 Task: Find connections with filter location Chelmsford with filter topic #entrepreneursmindsetwith filter profile language German with filter current company Springer Nature Technology and Publishing Solutions with filter school Veer Surendra Sai University Of Technology ( Formerly UCE ), Burla with filter industry IT System Training and Support with filter service category Copywriting with filter keywords title Animal Shelter Worker
Action: Mouse moved to (550, 69)
Screenshot: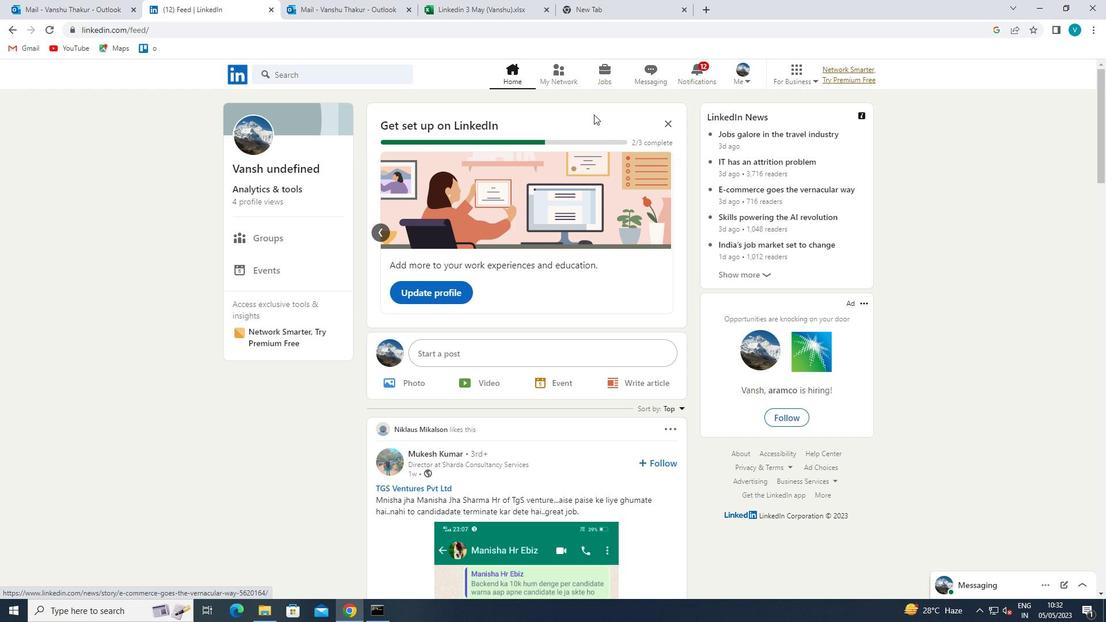 
Action: Mouse pressed left at (550, 69)
Screenshot: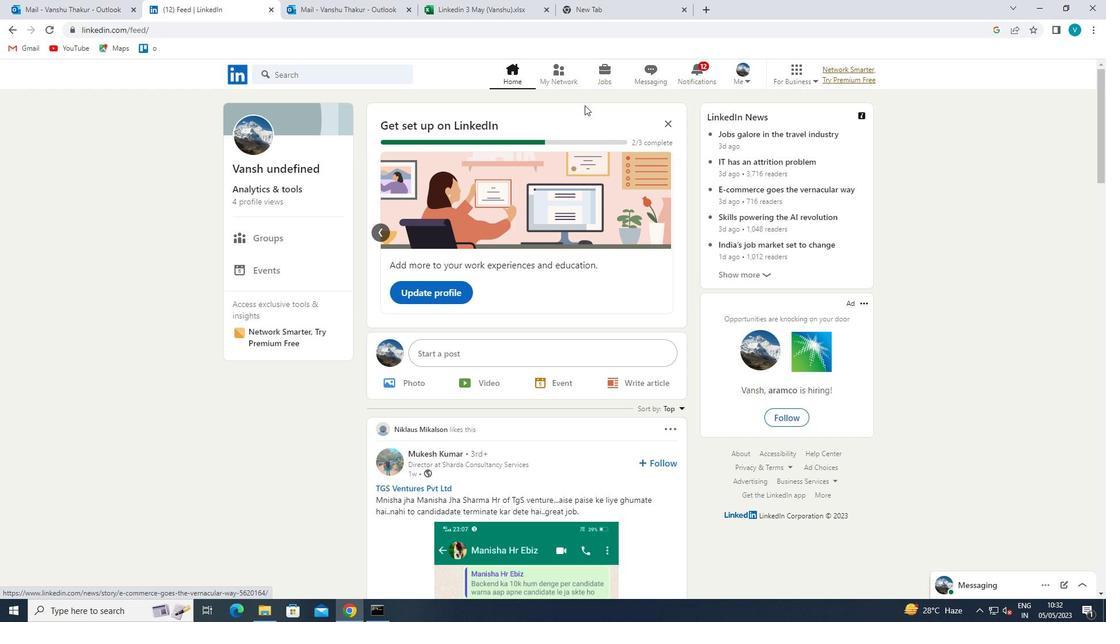 
Action: Mouse moved to (352, 134)
Screenshot: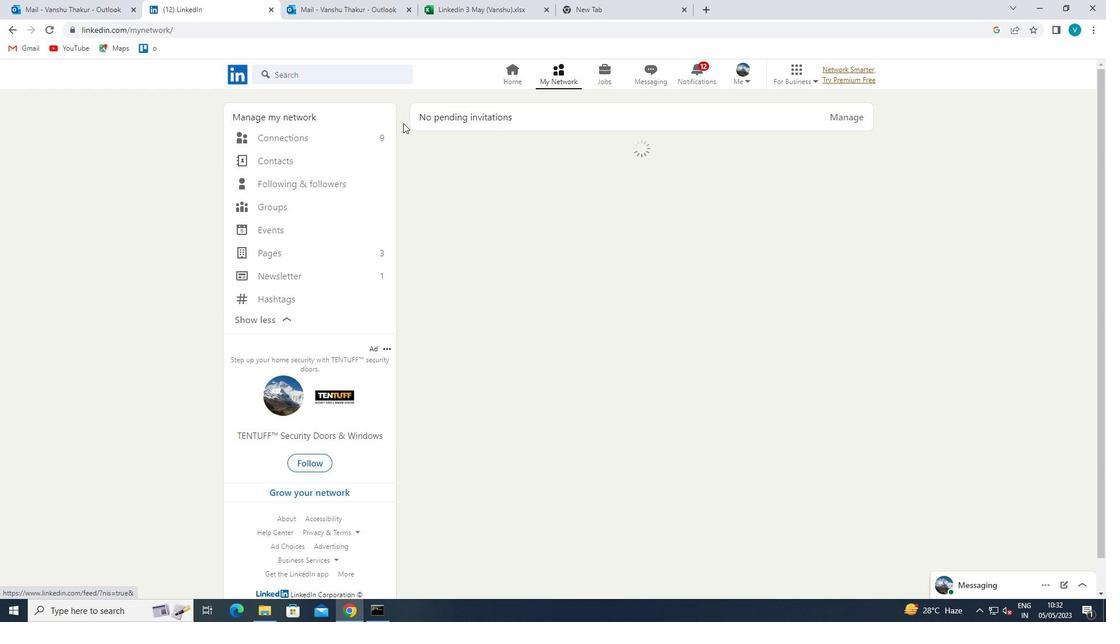 
Action: Mouse pressed left at (352, 134)
Screenshot: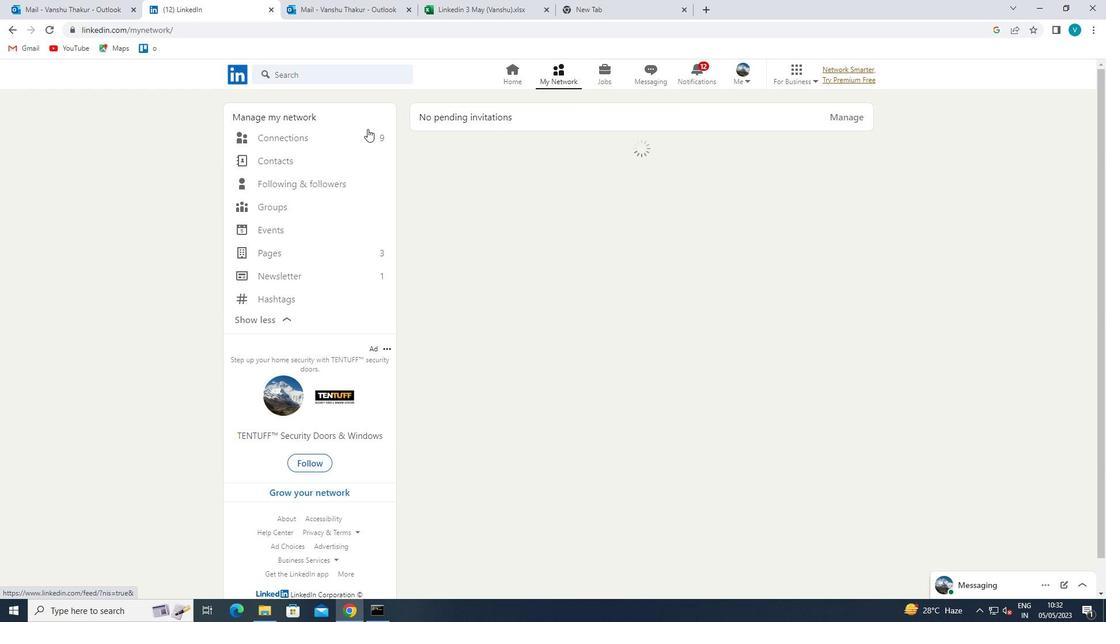 
Action: Mouse moved to (612, 140)
Screenshot: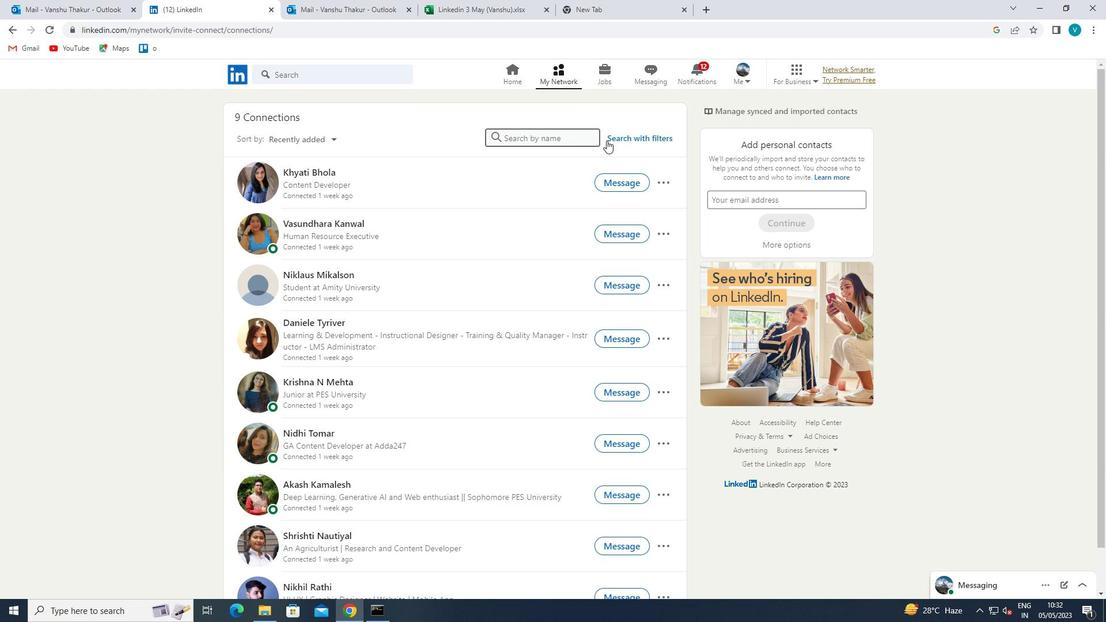 
Action: Mouse pressed left at (612, 140)
Screenshot: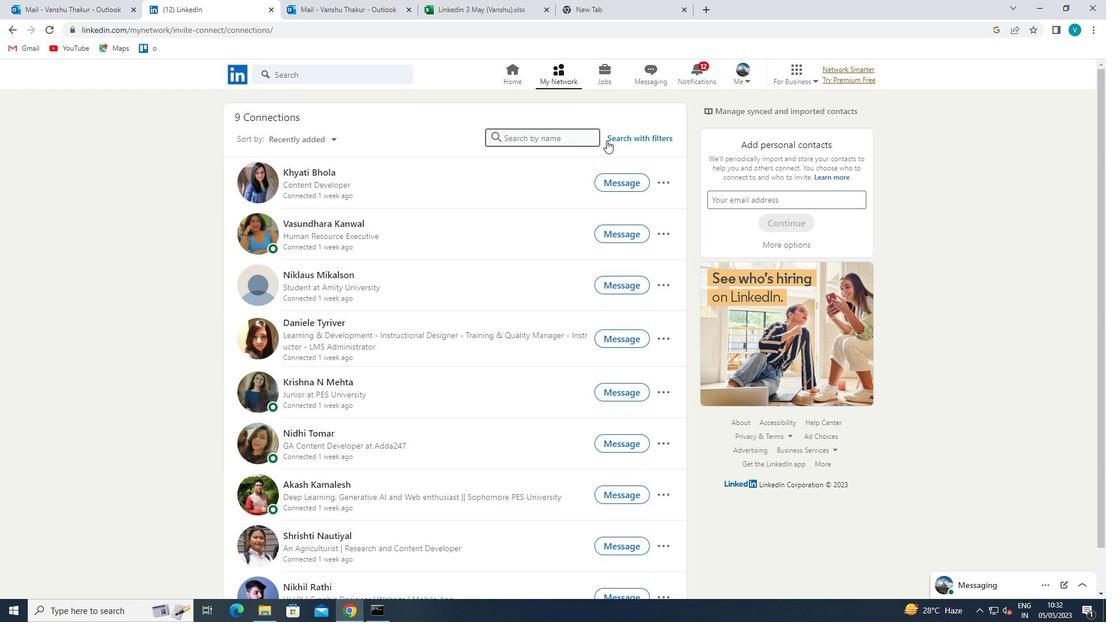 
Action: Mouse moved to (555, 110)
Screenshot: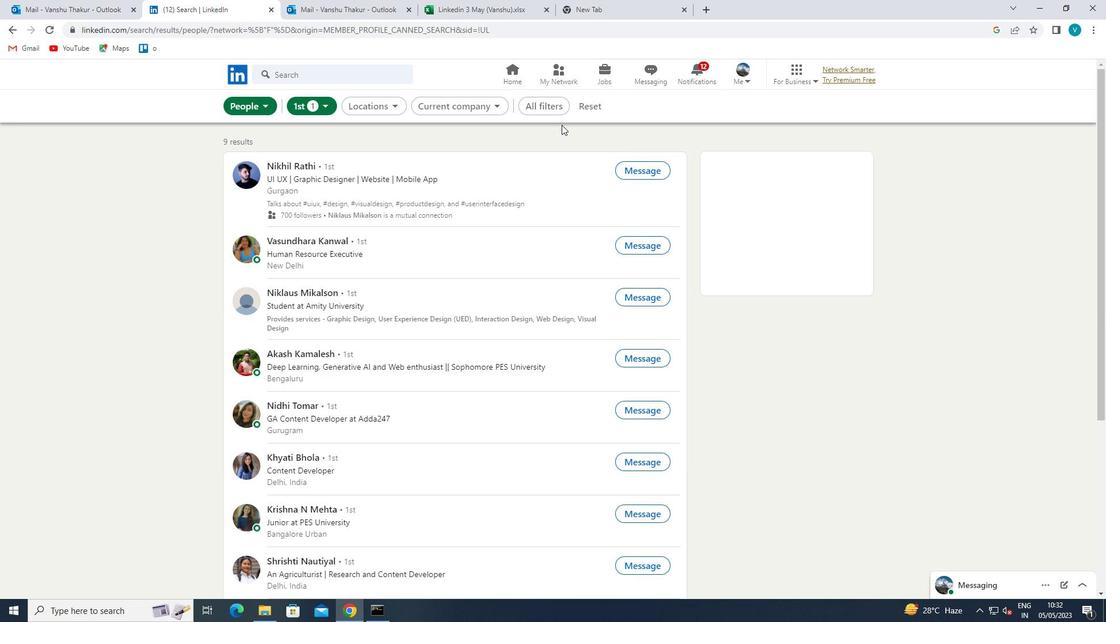 
Action: Mouse pressed left at (555, 110)
Screenshot: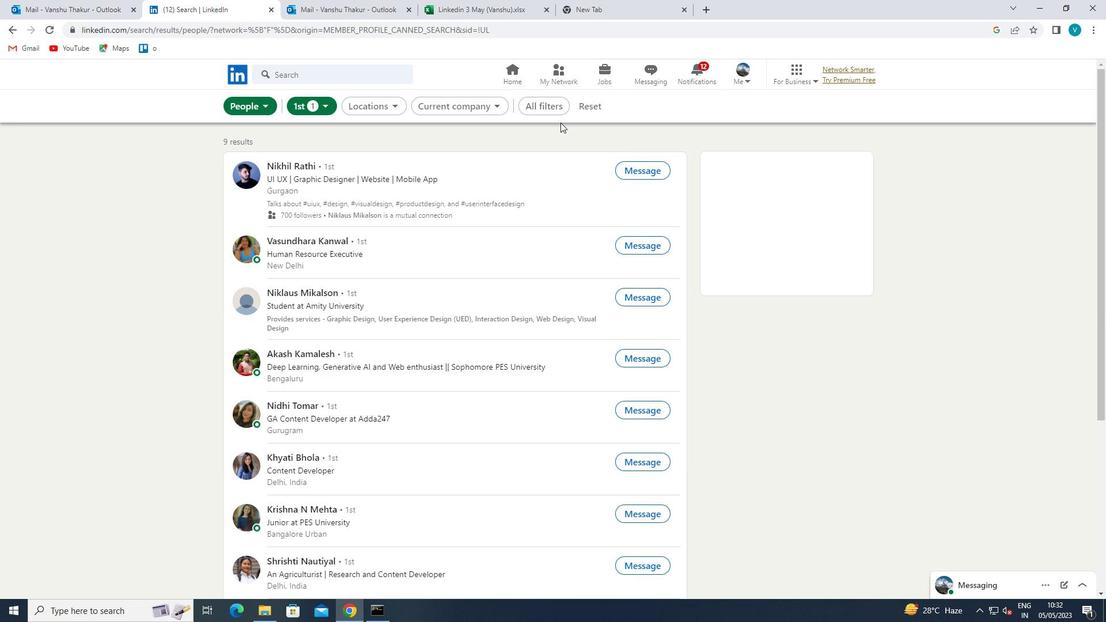 
Action: Mouse moved to (893, 233)
Screenshot: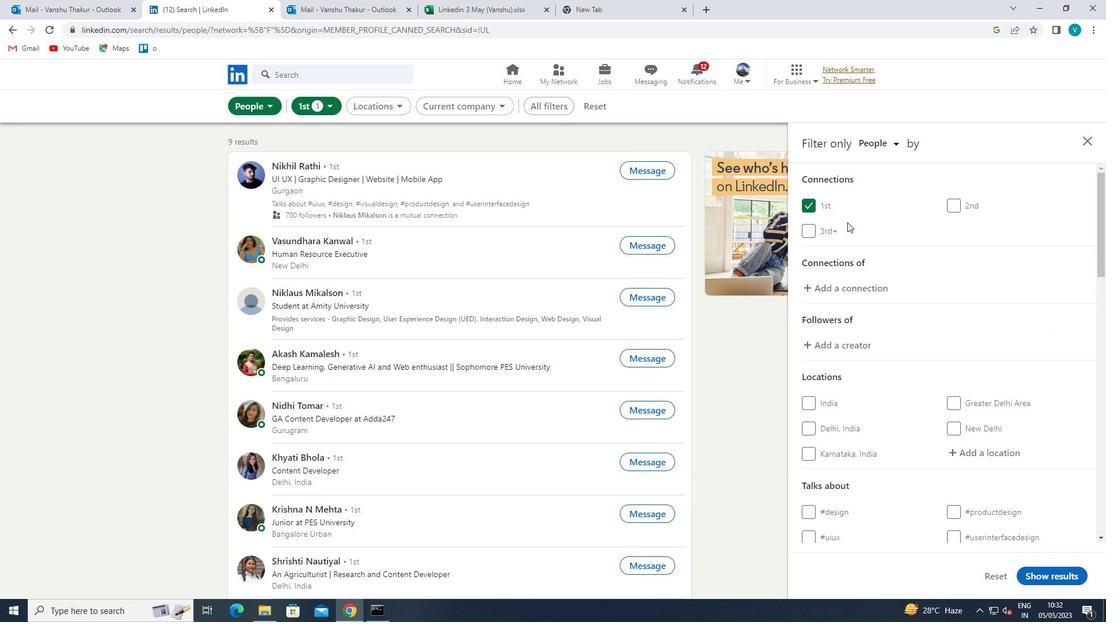 
Action: Mouse scrolled (893, 232) with delta (0, 0)
Screenshot: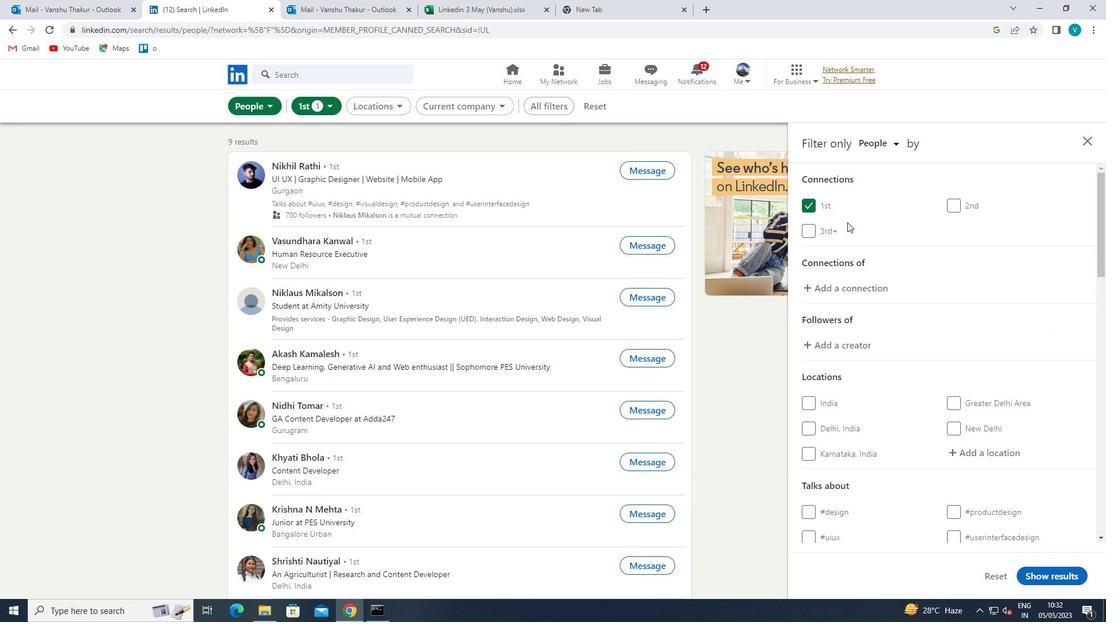 
Action: Mouse moved to (991, 393)
Screenshot: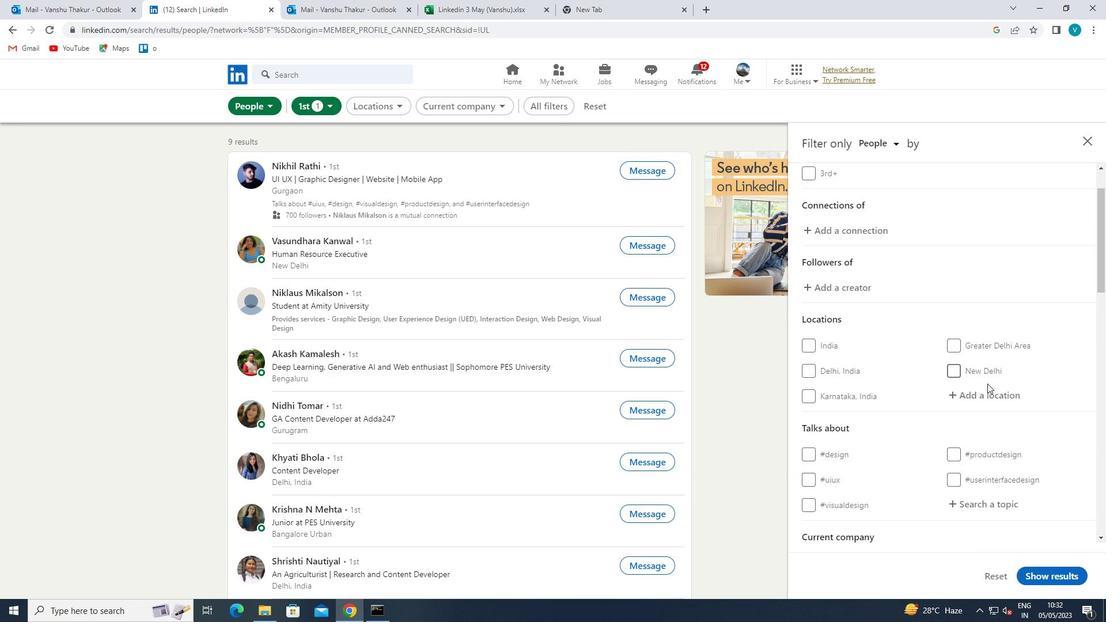
Action: Mouse pressed left at (991, 393)
Screenshot: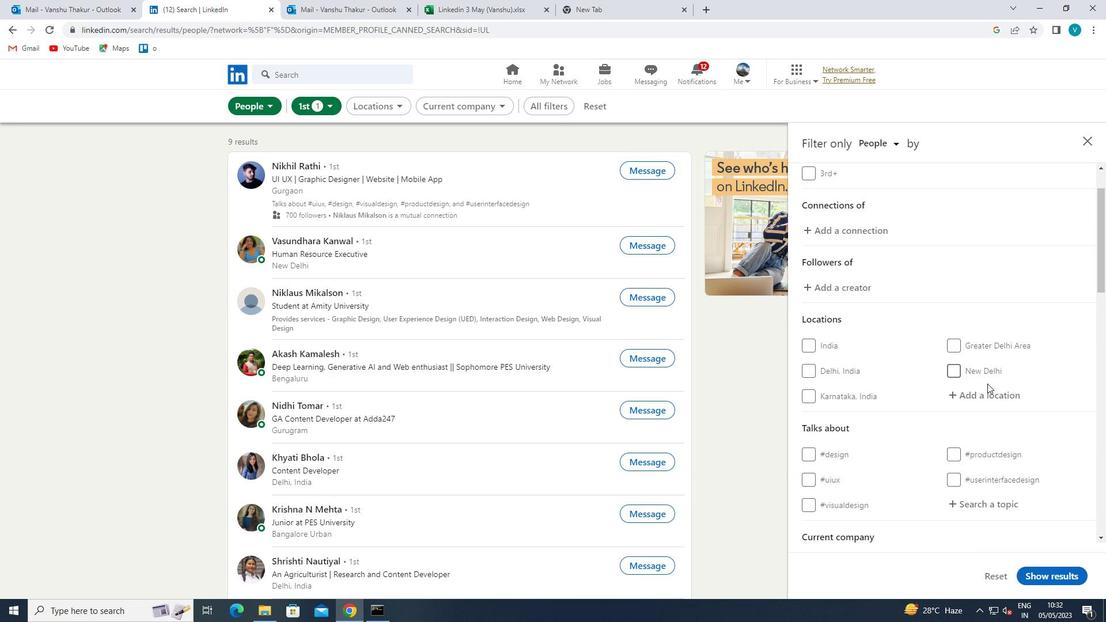 
Action: Mouse moved to (979, 388)
Screenshot: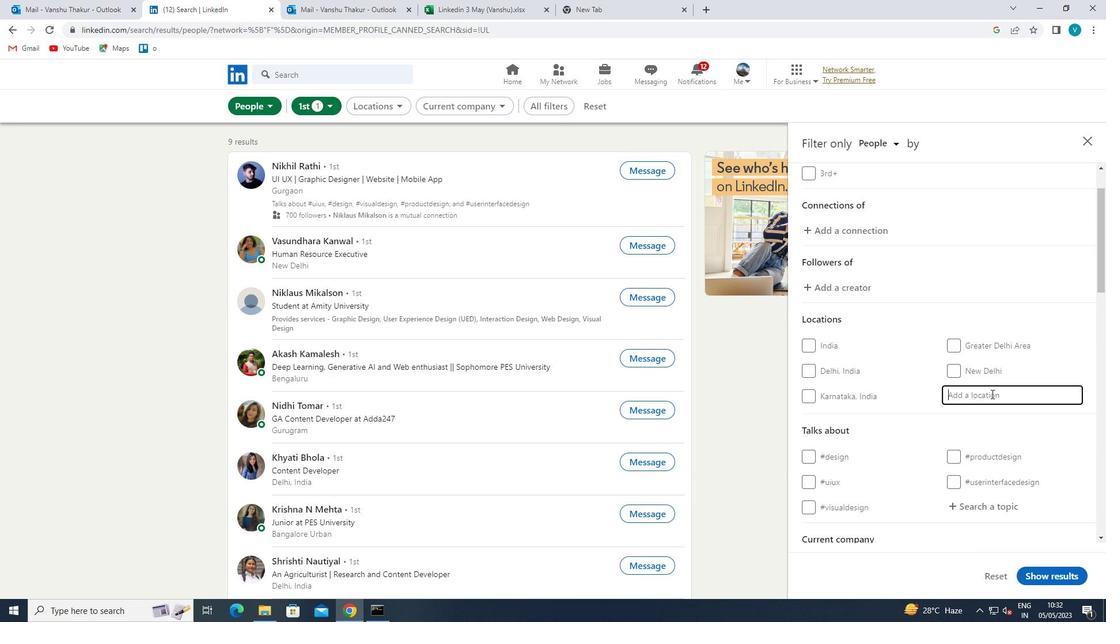 
Action: Key pressed <Key.shift>CHELMSFORD
Screenshot: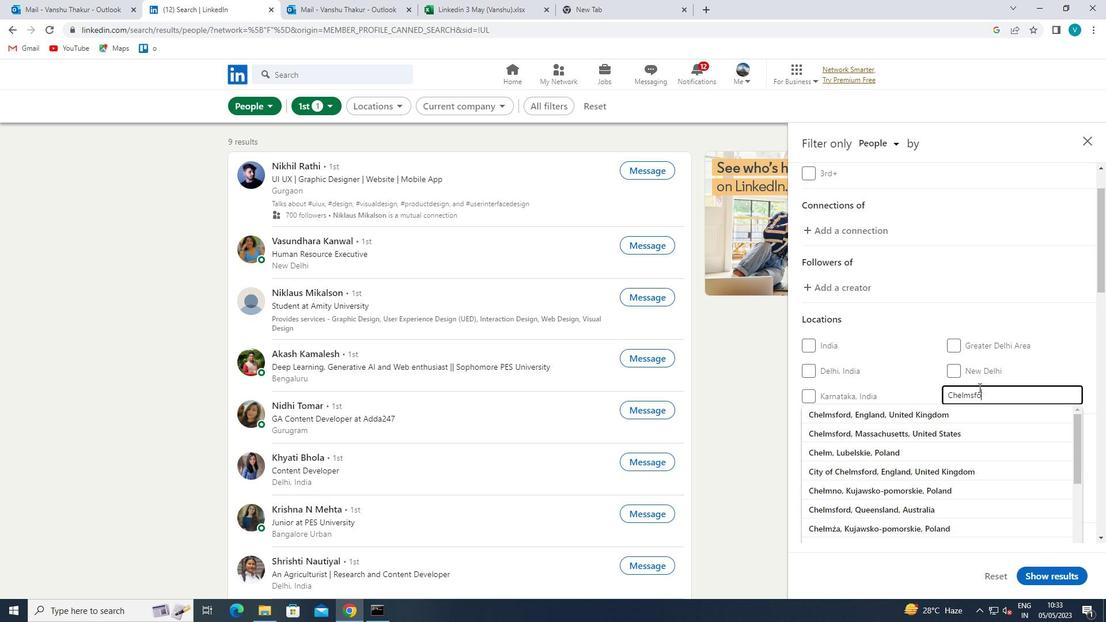 
Action: Mouse moved to (948, 413)
Screenshot: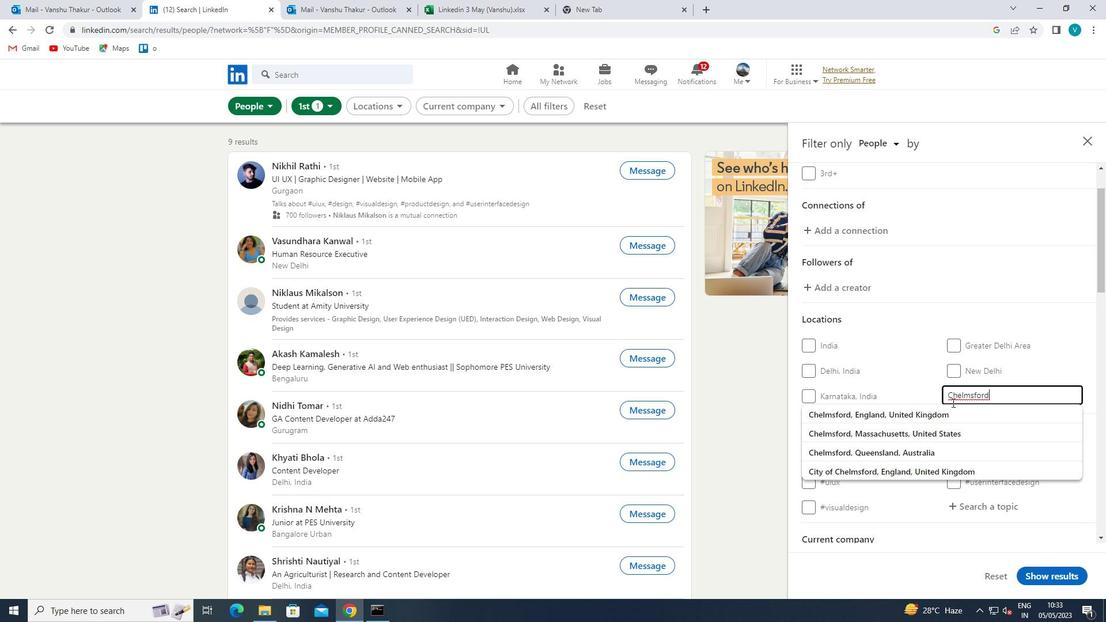 
Action: Mouse pressed left at (948, 413)
Screenshot: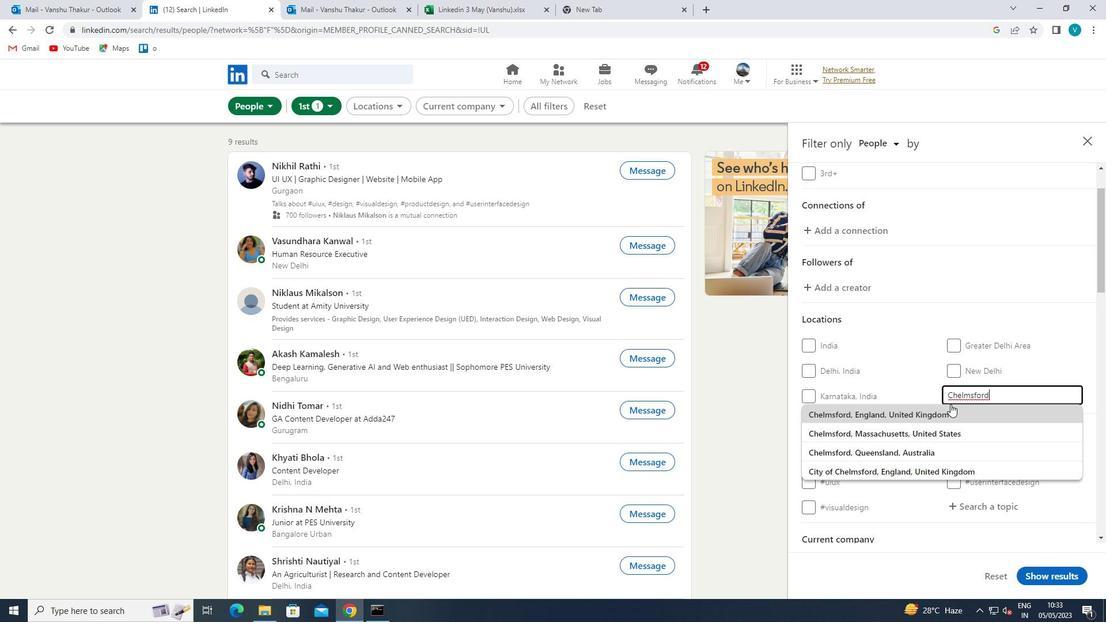 
Action: Mouse moved to (943, 403)
Screenshot: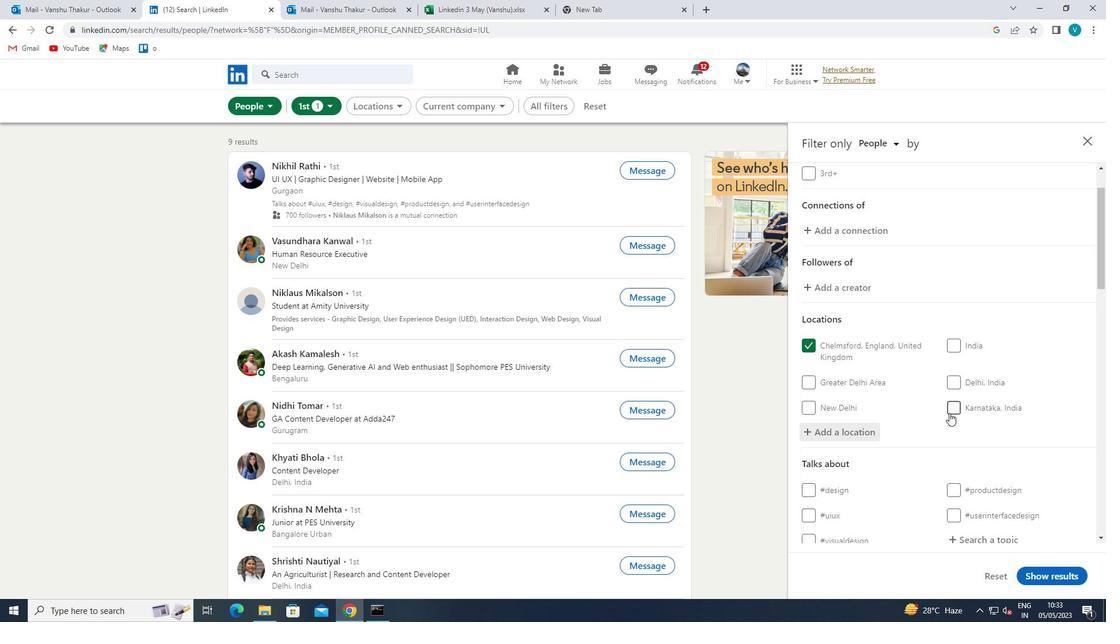 
Action: Mouse scrolled (943, 402) with delta (0, 0)
Screenshot: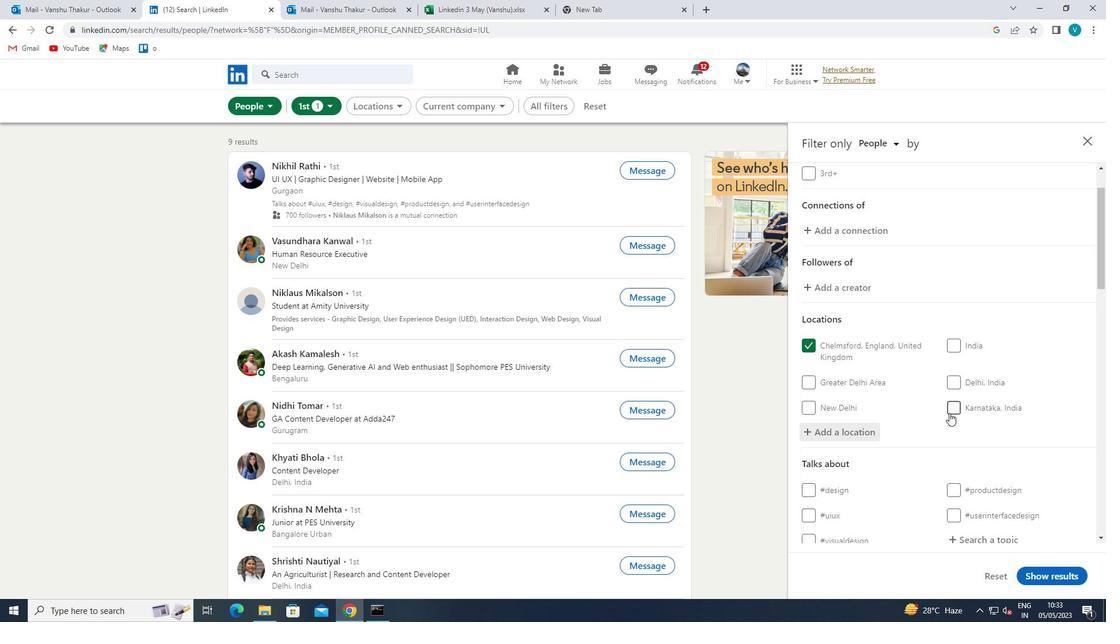 
Action: Mouse moved to (942, 400)
Screenshot: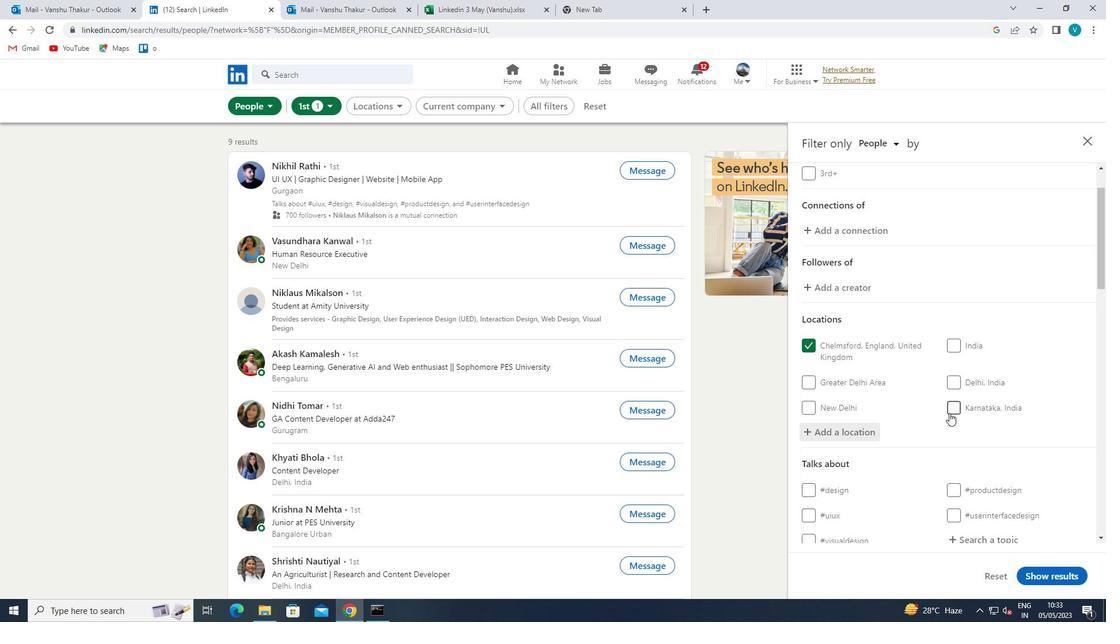 
Action: Mouse scrolled (942, 399) with delta (0, 0)
Screenshot: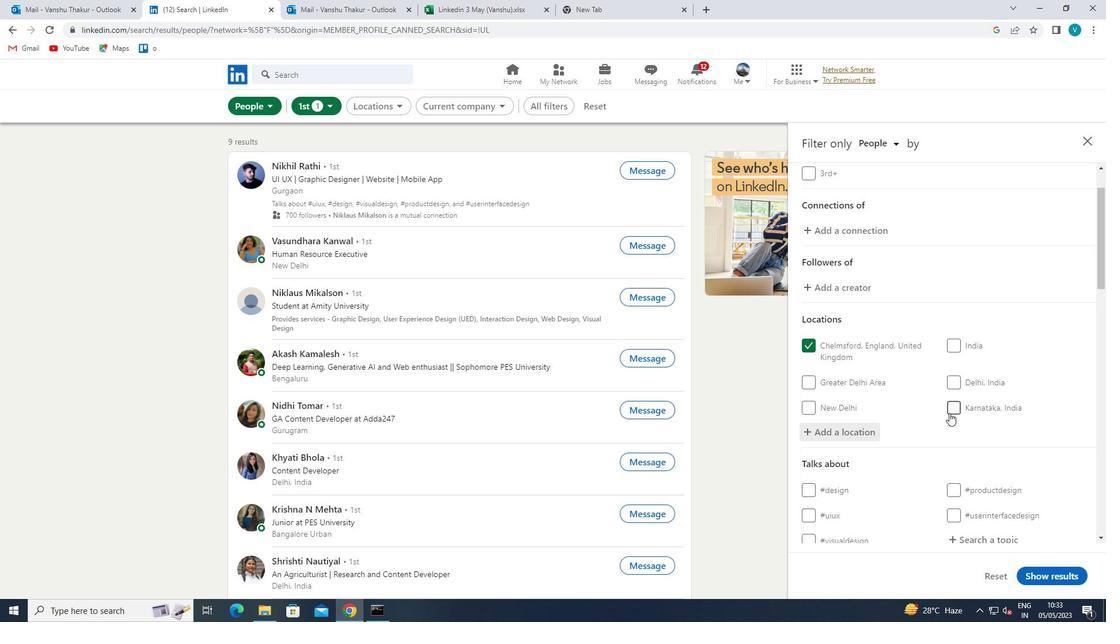 
Action: Mouse scrolled (942, 399) with delta (0, 0)
Screenshot: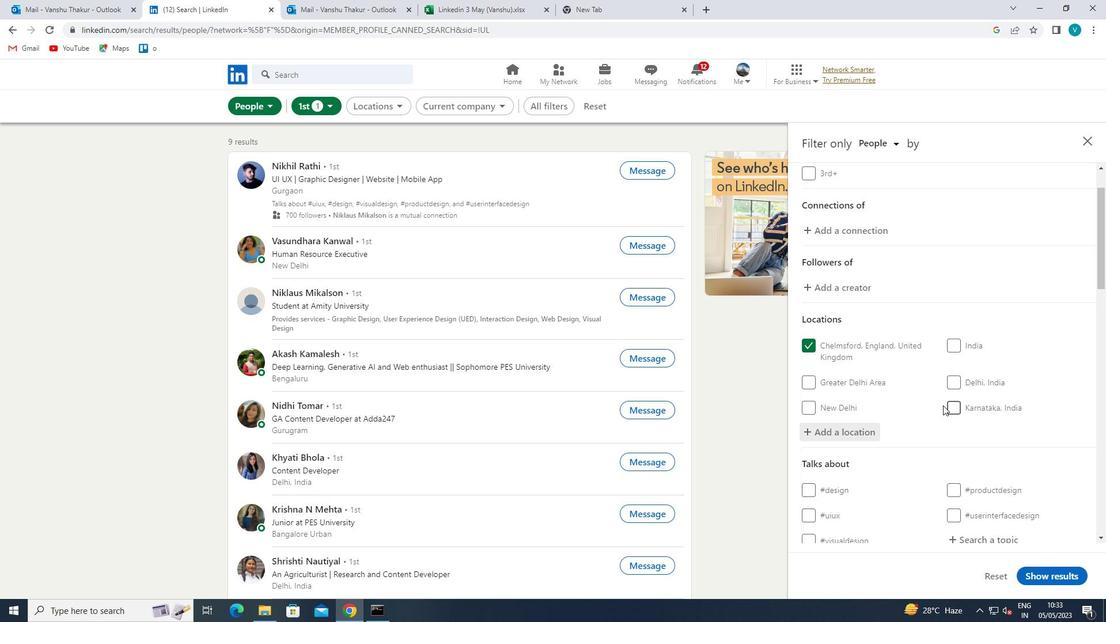 
Action: Mouse moved to (980, 374)
Screenshot: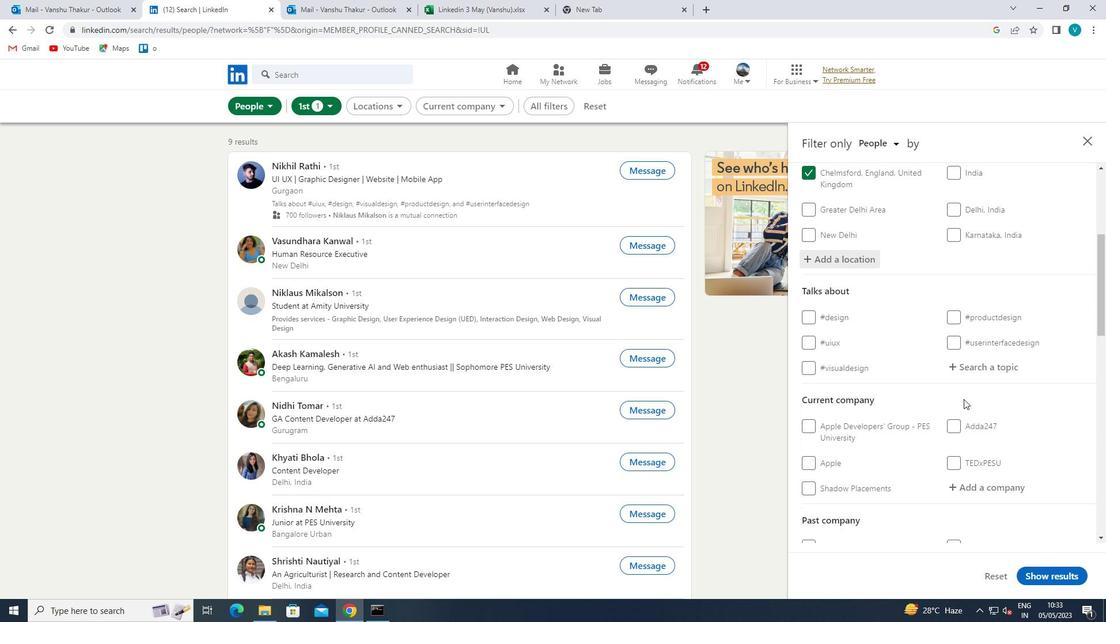 
Action: Mouse pressed left at (980, 374)
Screenshot: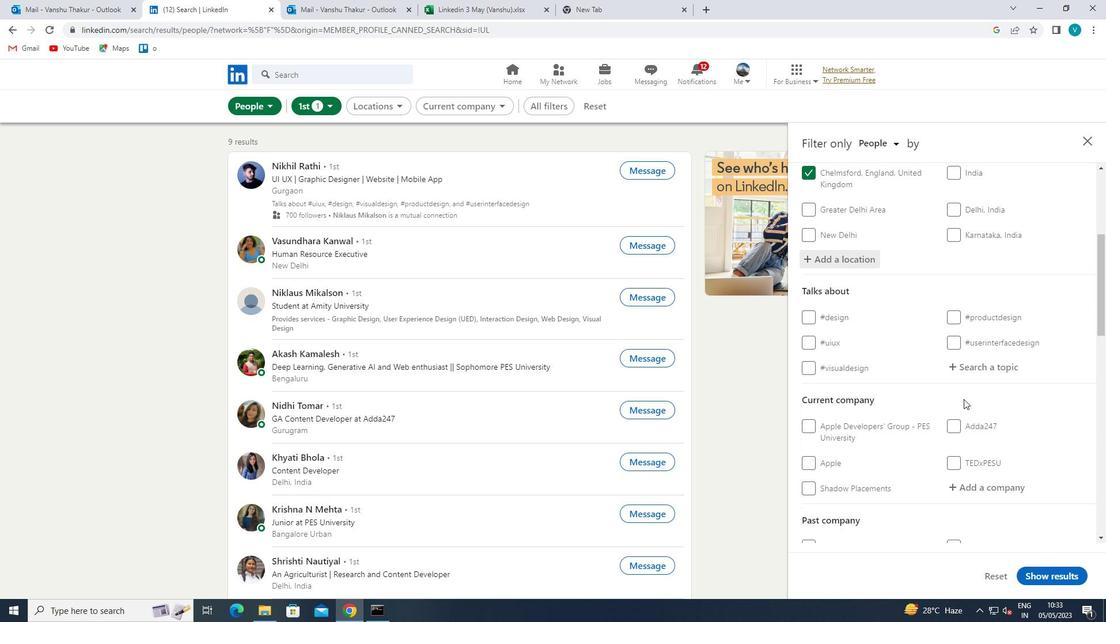 
Action: Mouse moved to (970, 382)
Screenshot: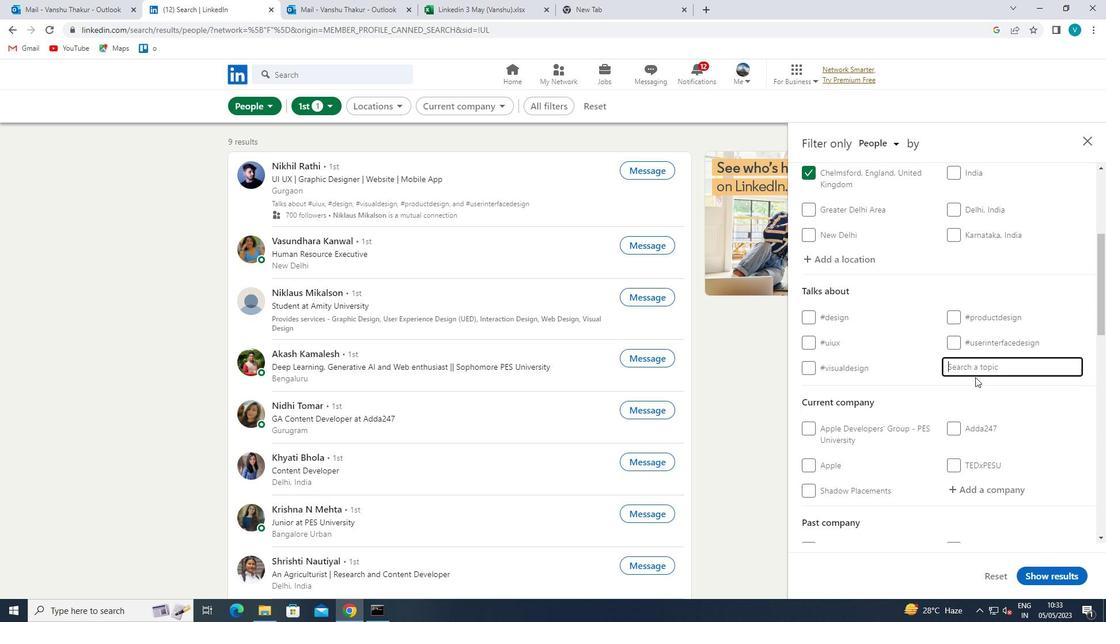 
Action: Key pressed ENTREPRE<Key.backspace>ENEUR
Screenshot: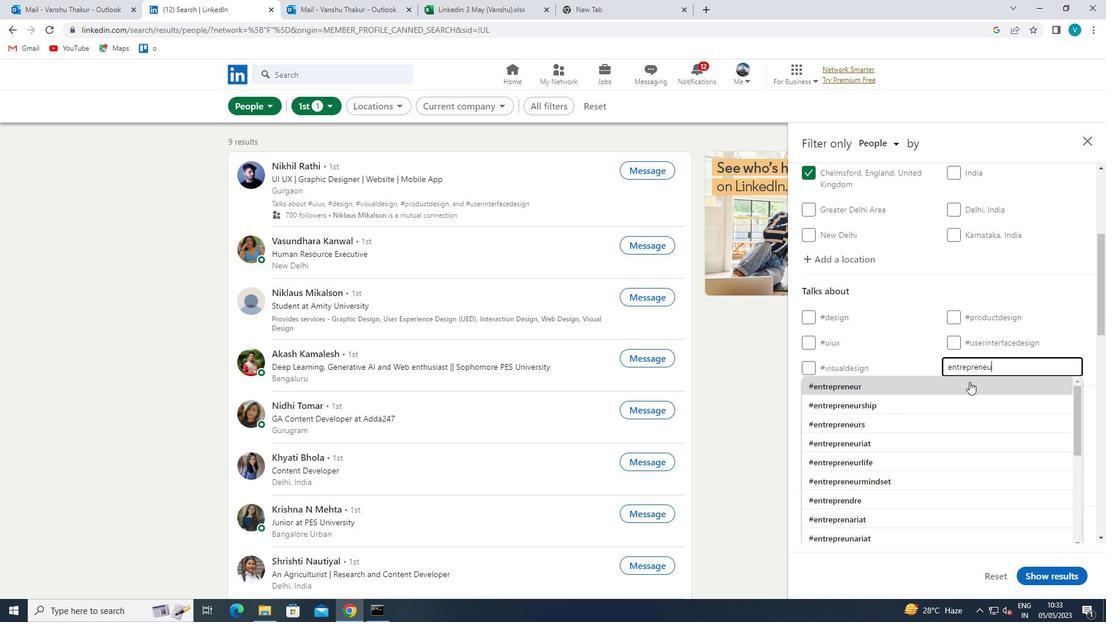 
Action: Mouse moved to (912, 539)
Screenshot: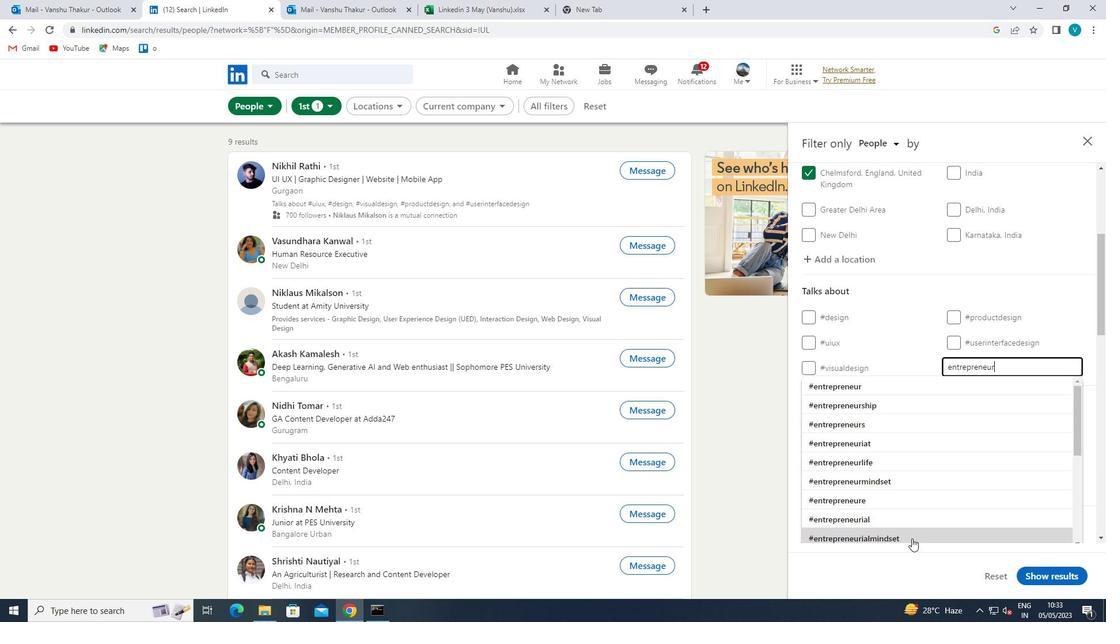 
Action: Mouse pressed left at (912, 539)
Screenshot: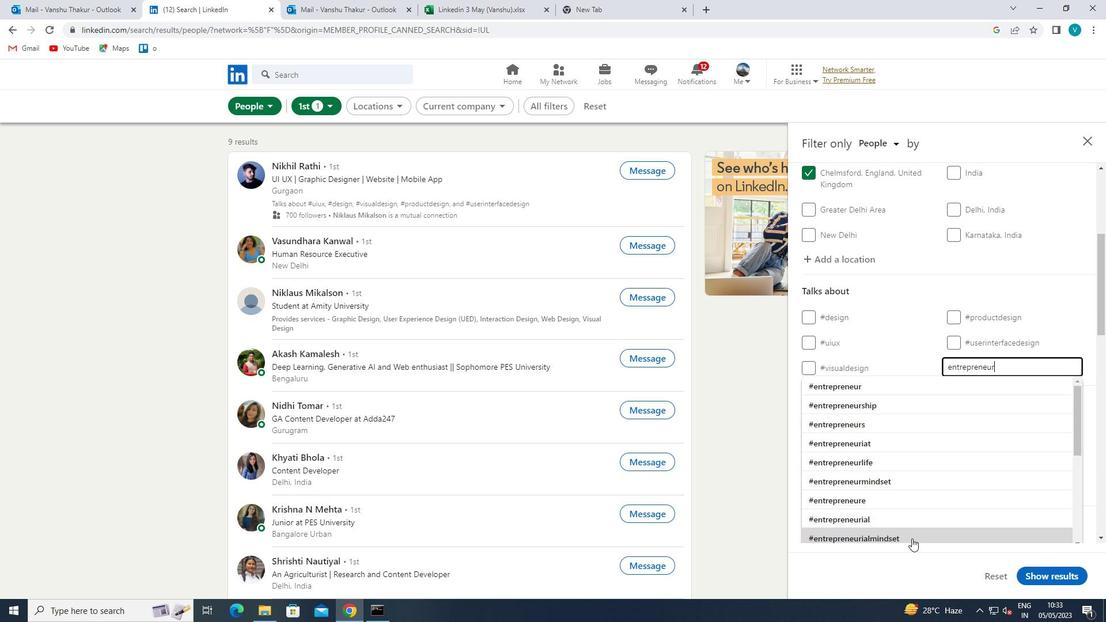 
Action: Mouse moved to (952, 483)
Screenshot: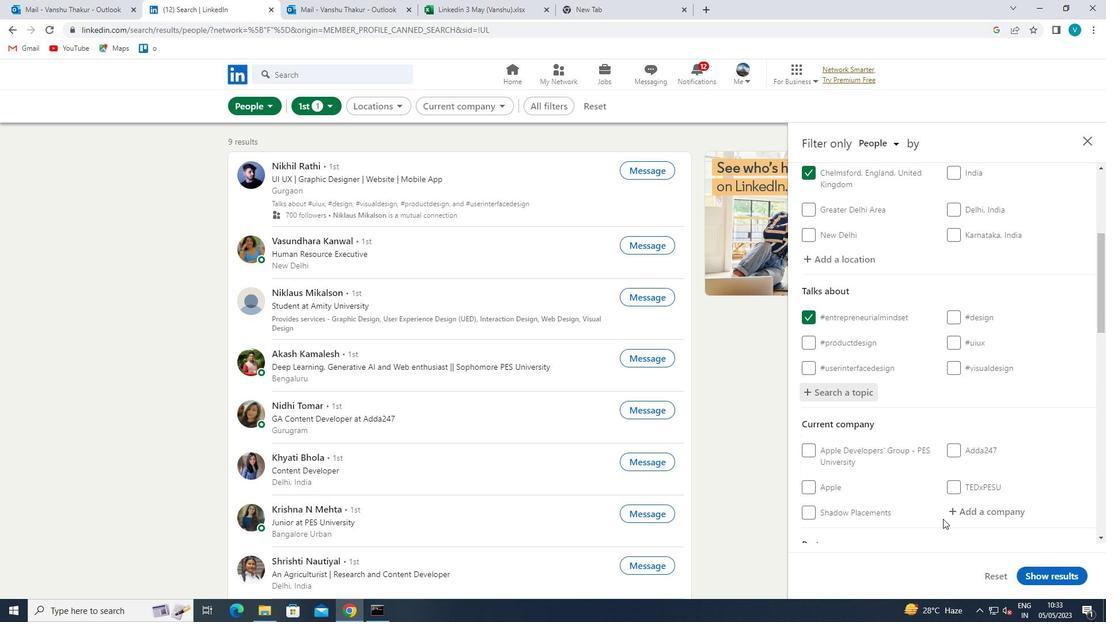 
Action: Mouse scrolled (952, 482) with delta (0, 0)
Screenshot: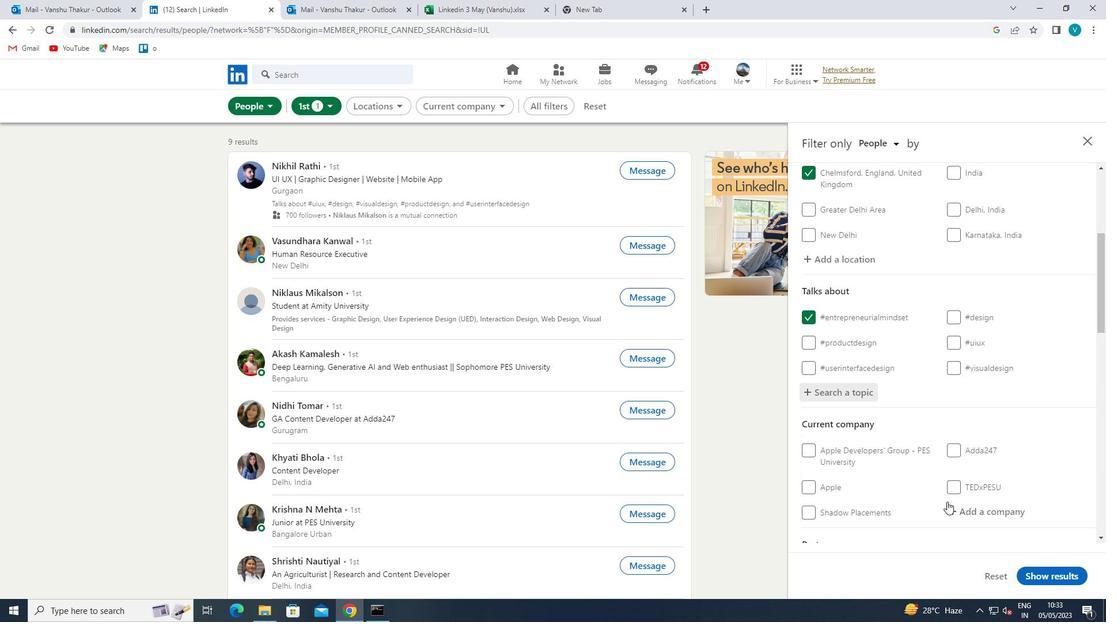 
Action: Mouse moved to (952, 480)
Screenshot: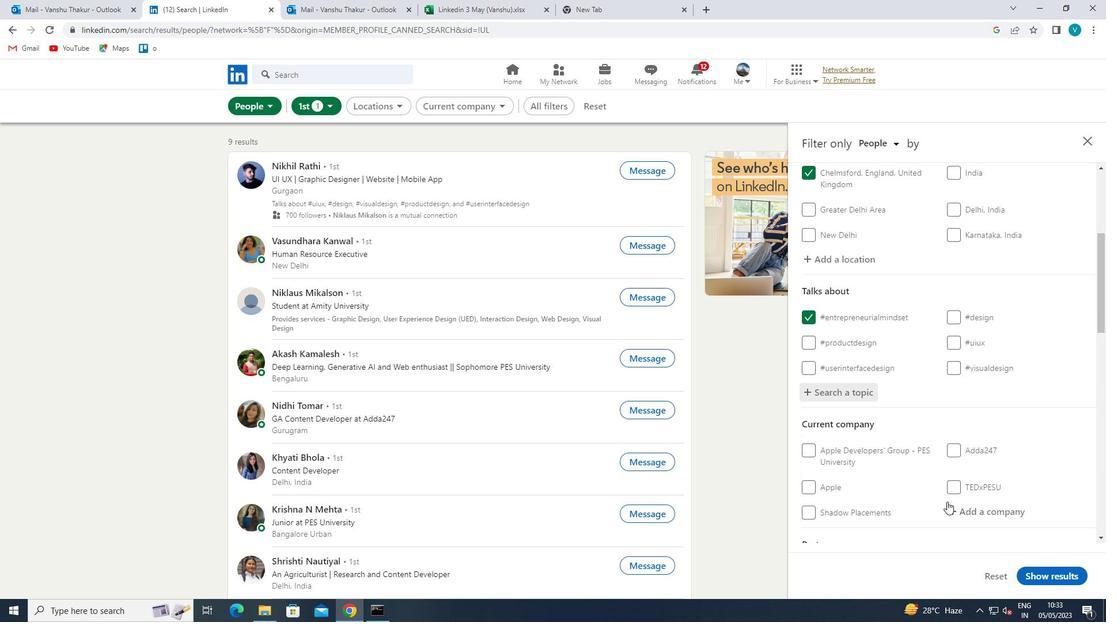 
Action: Mouse scrolled (952, 480) with delta (0, 0)
Screenshot: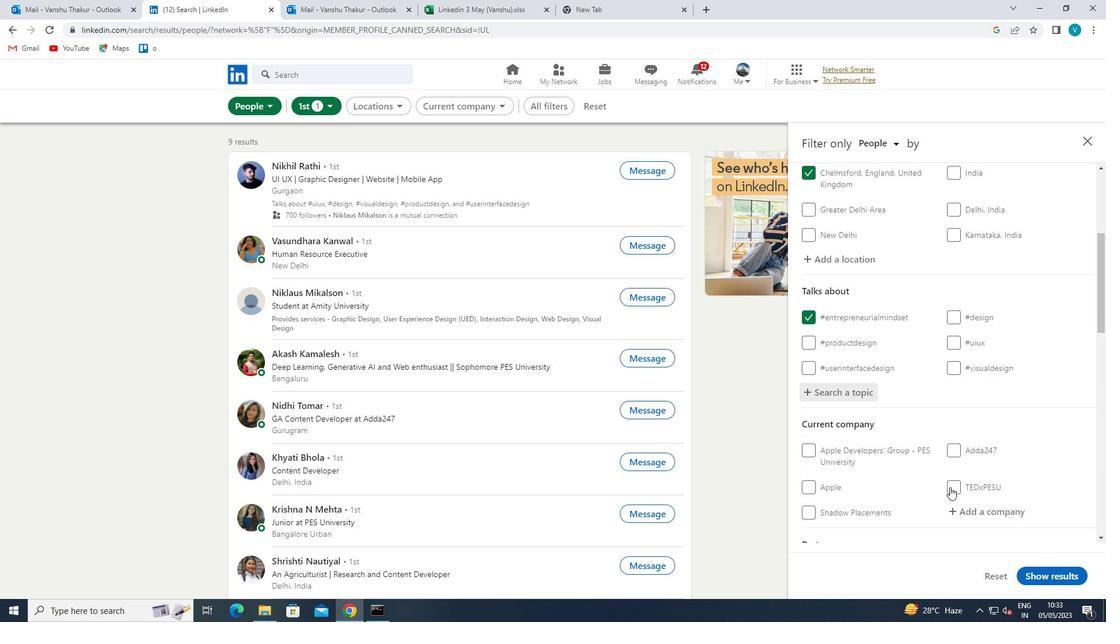 
Action: Mouse scrolled (952, 480) with delta (0, 0)
Screenshot: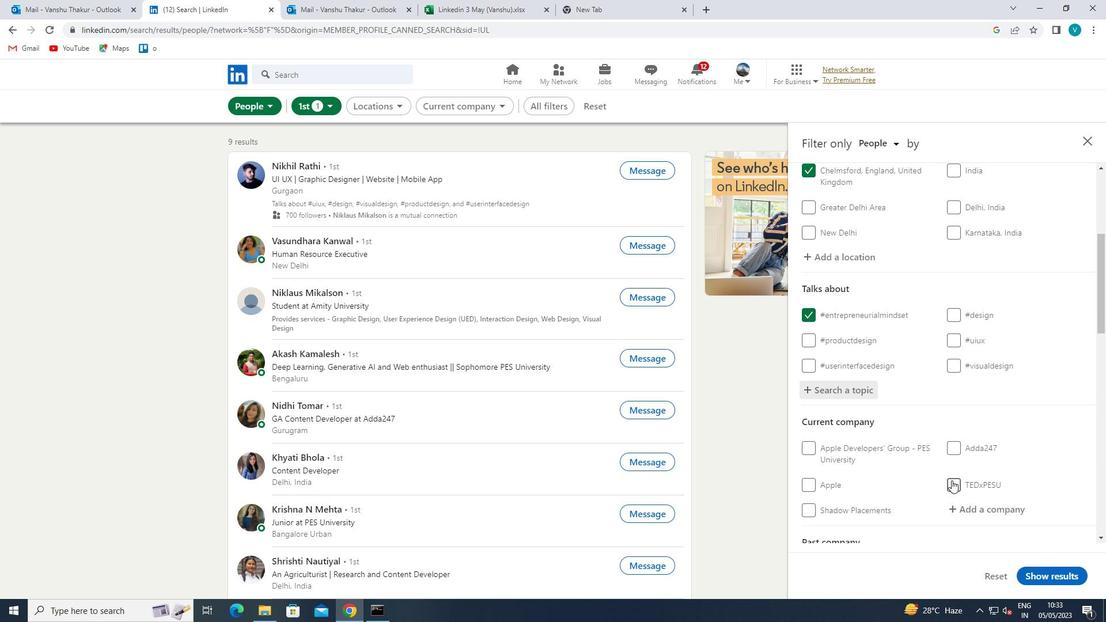 
Action: Mouse moved to (992, 343)
Screenshot: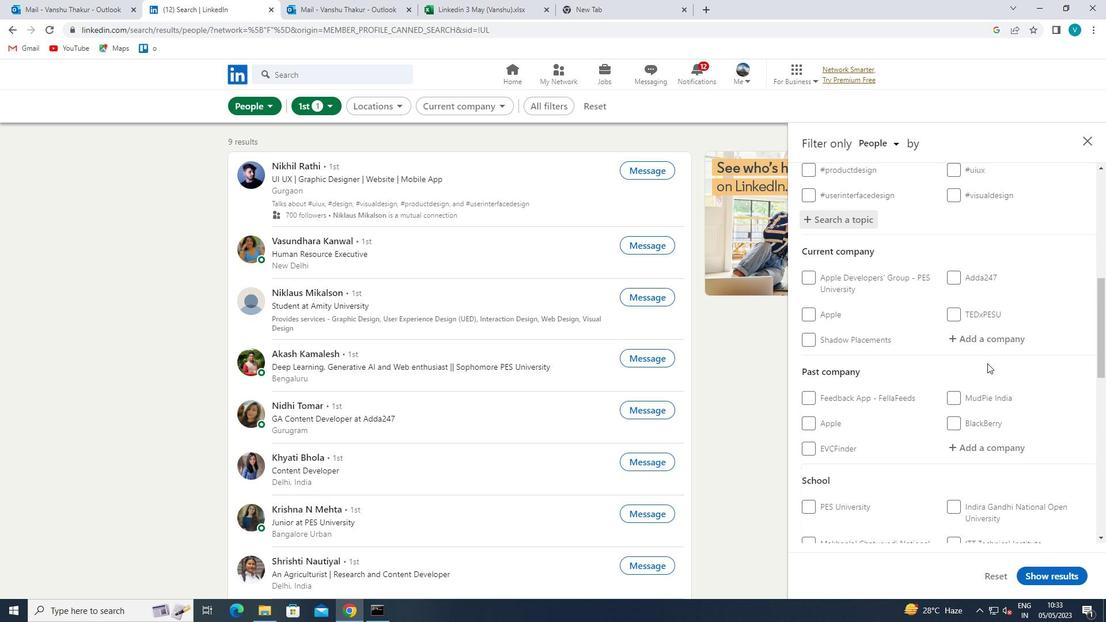 
Action: Mouse pressed left at (992, 343)
Screenshot: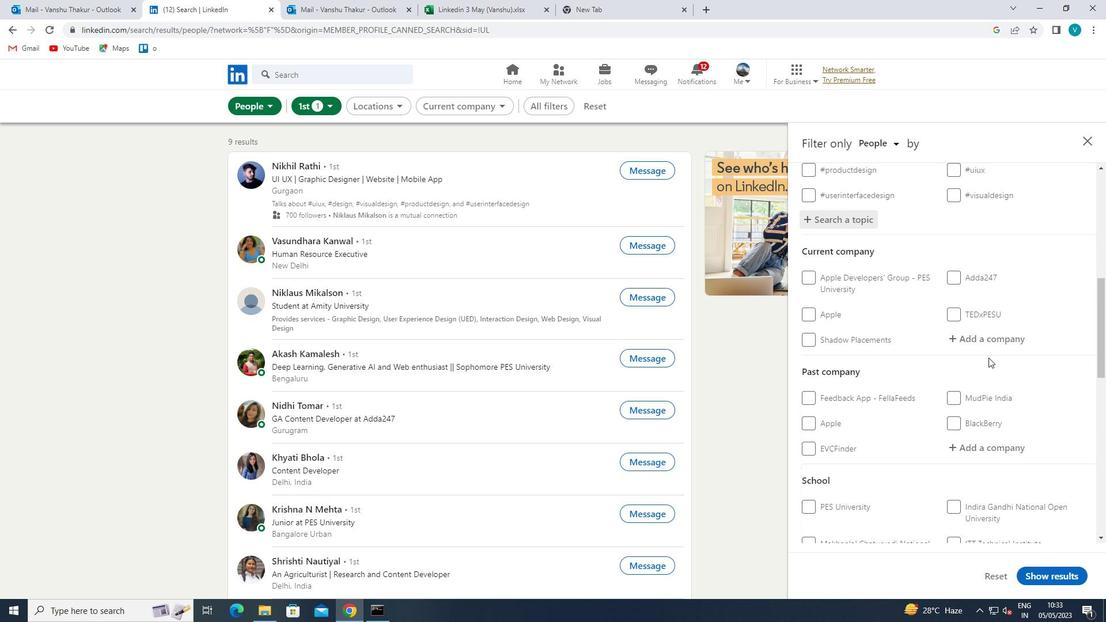 
Action: Key pressed <Key.shift>SPRINGER
Screenshot: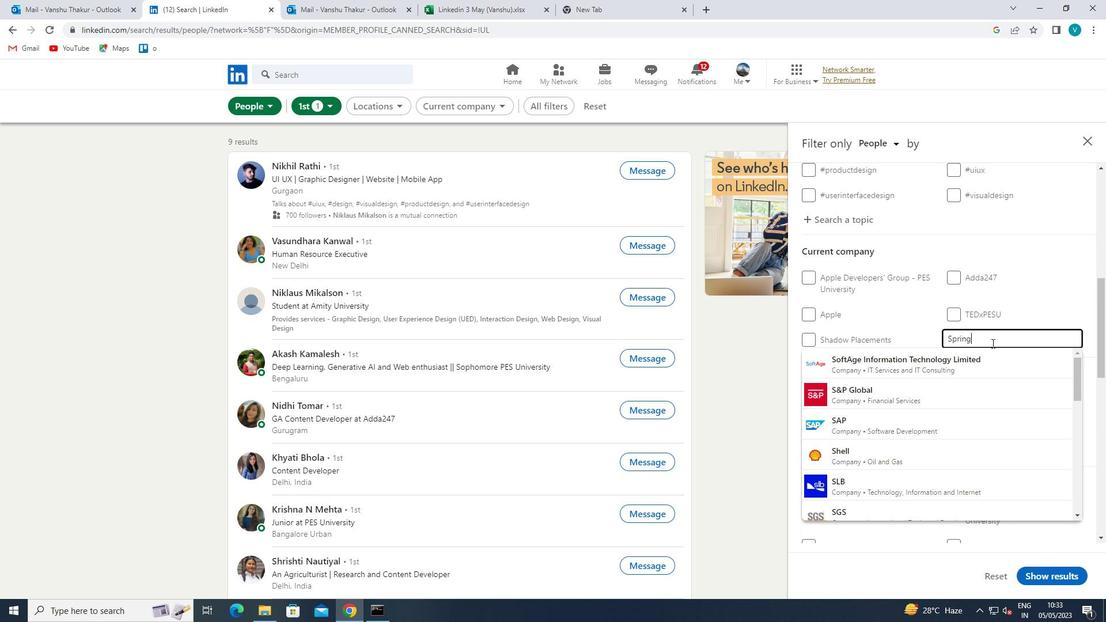 
Action: Mouse moved to (974, 386)
Screenshot: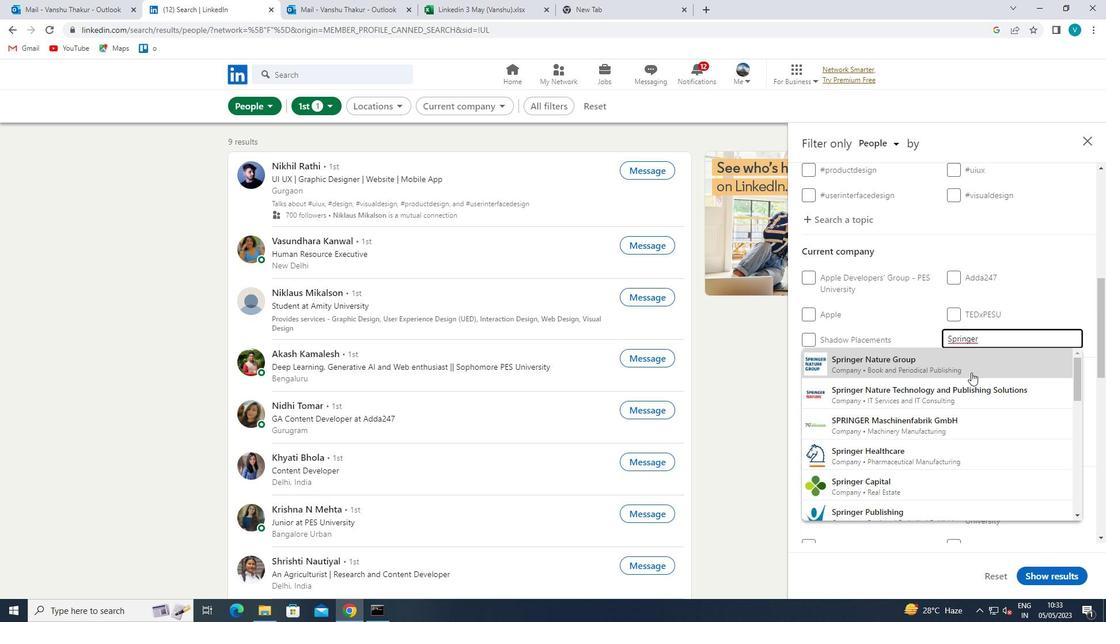 
Action: Mouse pressed left at (974, 386)
Screenshot: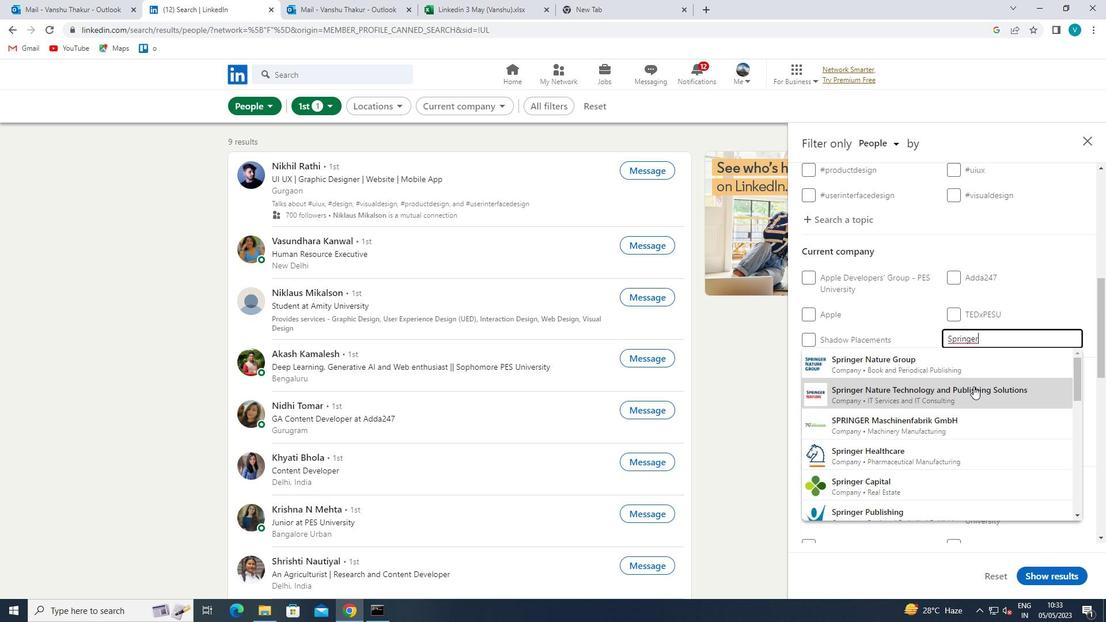 
Action: Mouse scrolled (974, 386) with delta (0, 0)
Screenshot: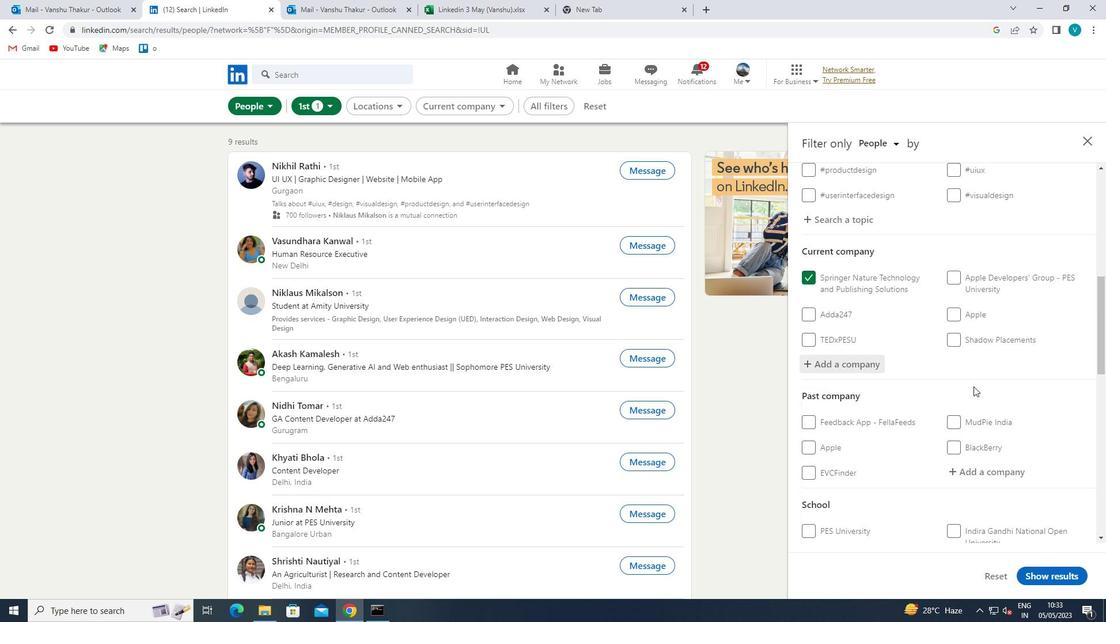 
Action: Mouse moved to (974, 386)
Screenshot: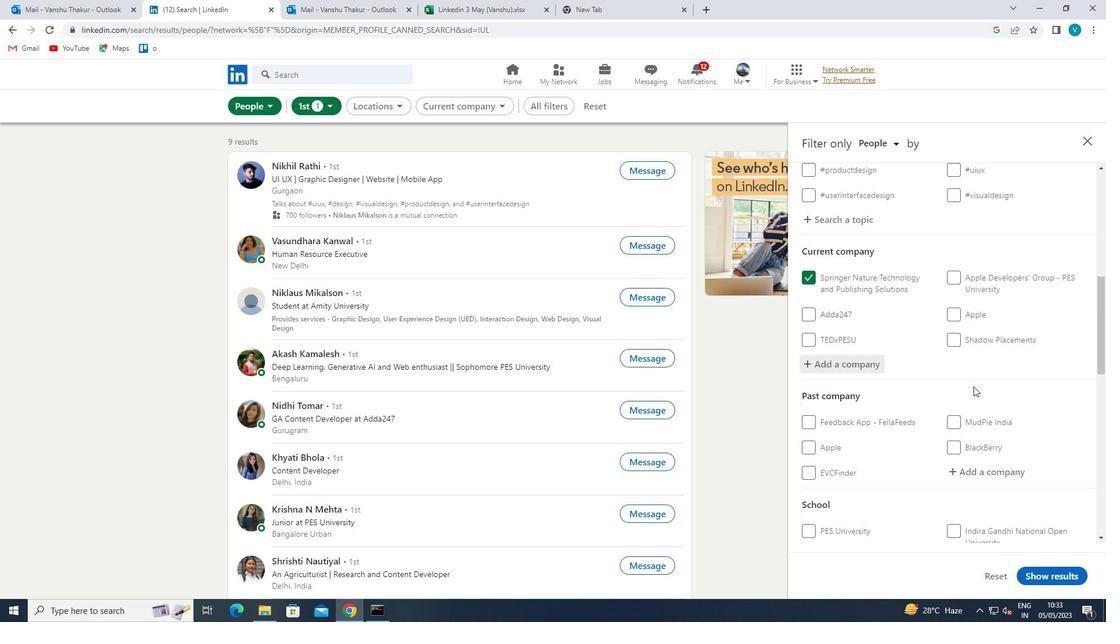 
Action: Mouse scrolled (974, 386) with delta (0, 0)
Screenshot: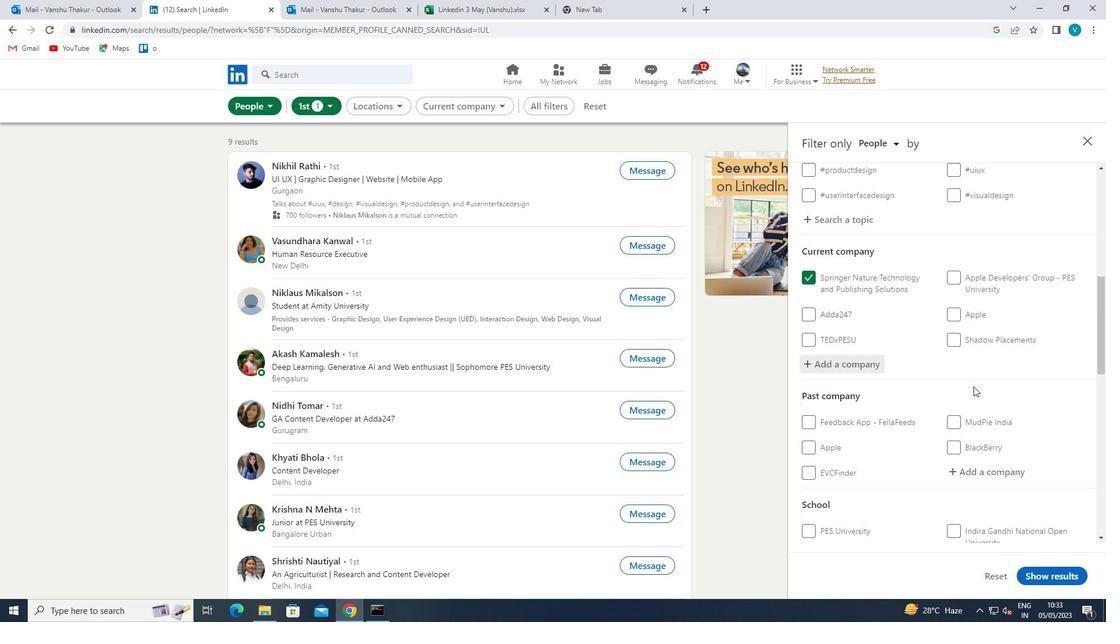 
Action: Mouse moved to (972, 389)
Screenshot: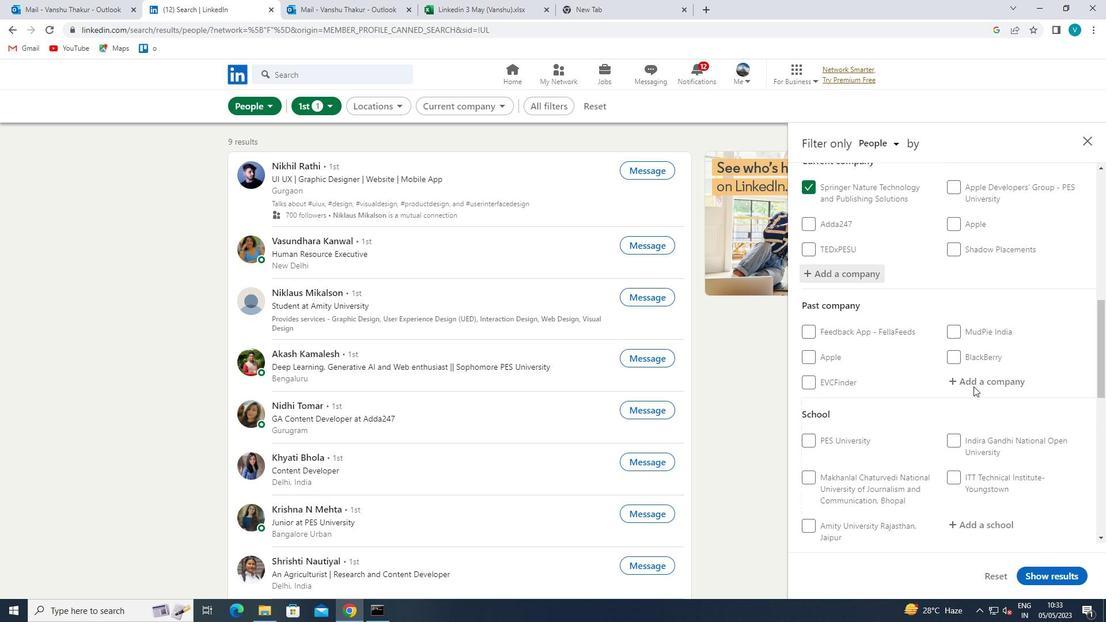 
Action: Mouse scrolled (972, 389) with delta (0, 0)
Screenshot: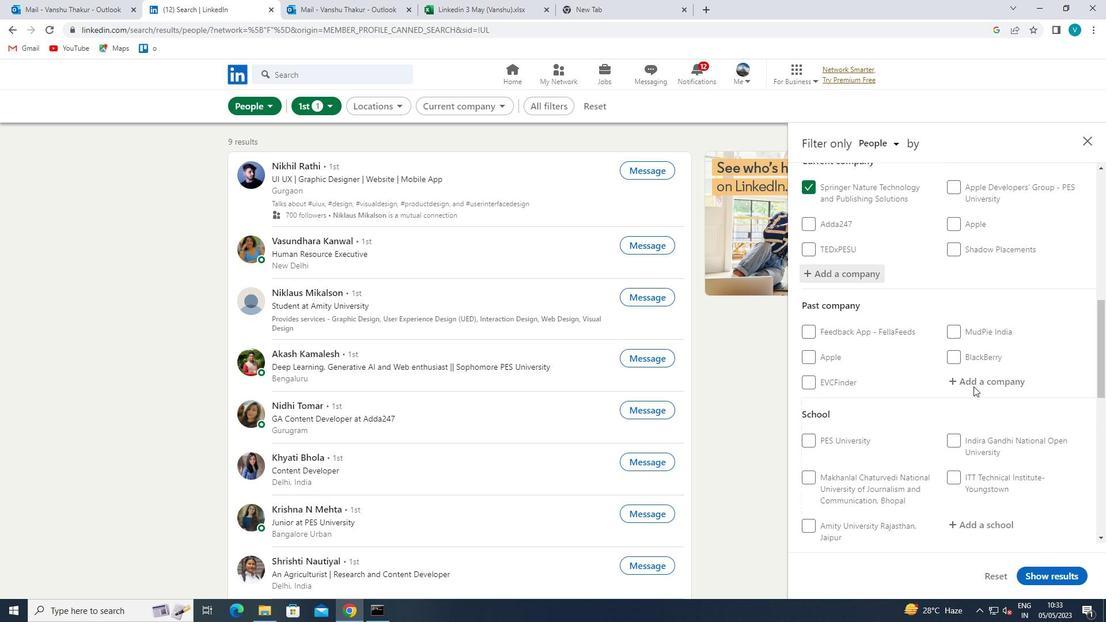 
Action: Mouse moved to (972, 390)
Screenshot: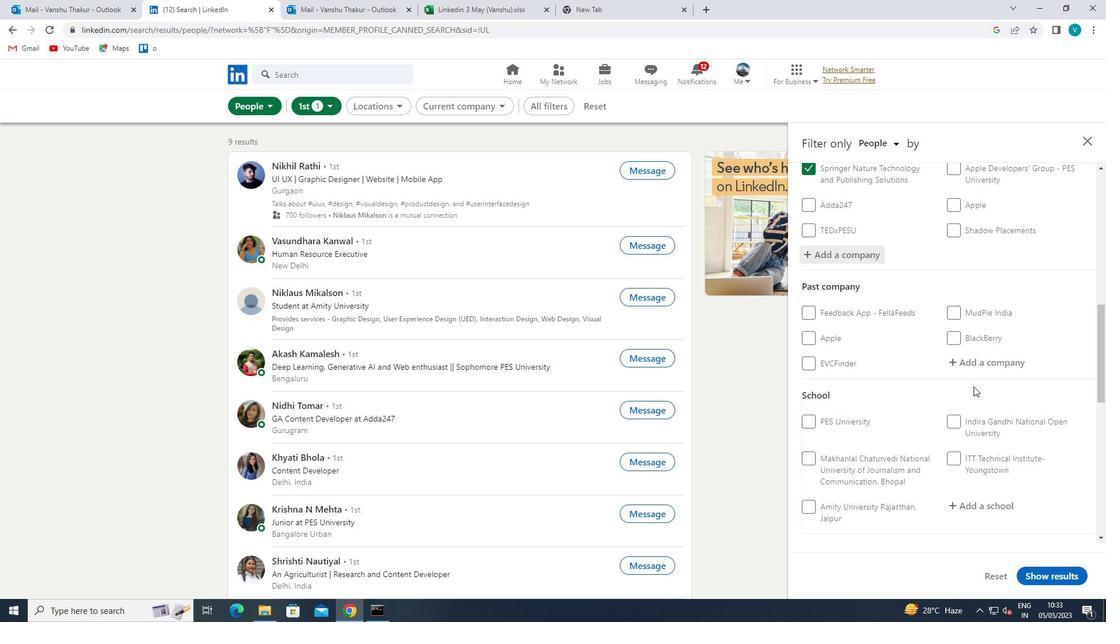 
Action: Mouse scrolled (972, 389) with delta (0, 0)
Screenshot: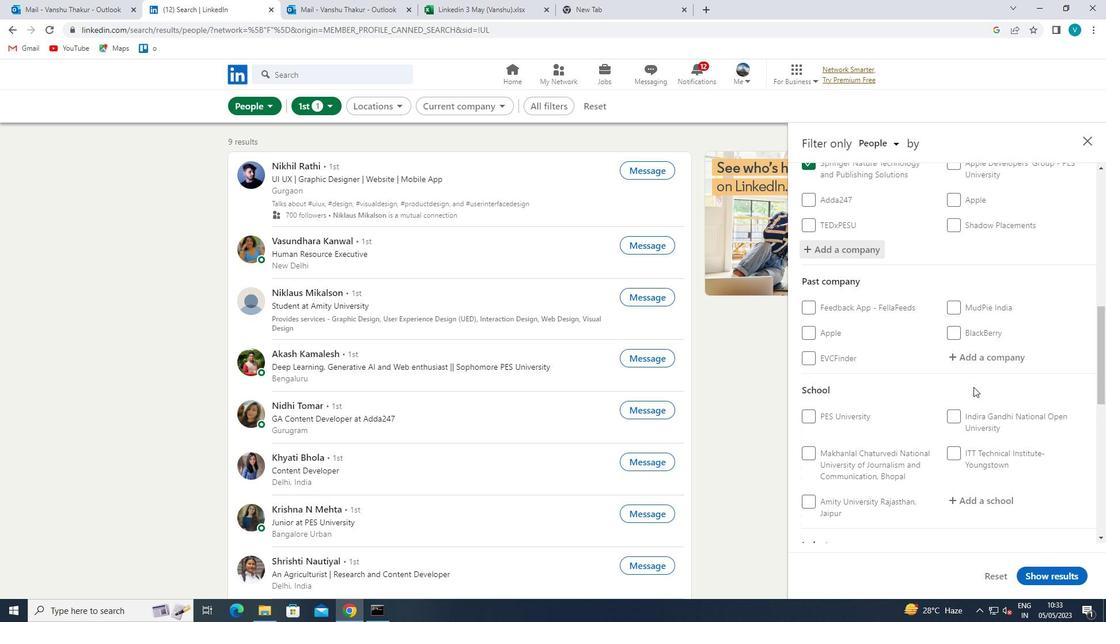 
Action: Mouse scrolled (972, 389) with delta (0, 0)
Screenshot: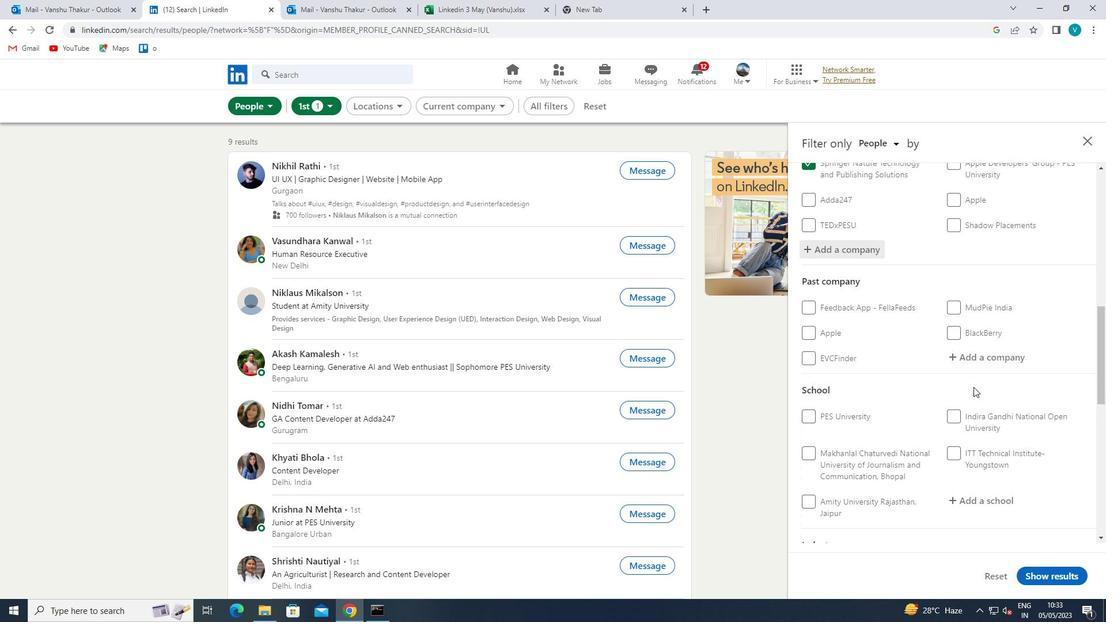 
Action: Mouse moved to (1008, 332)
Screenshot: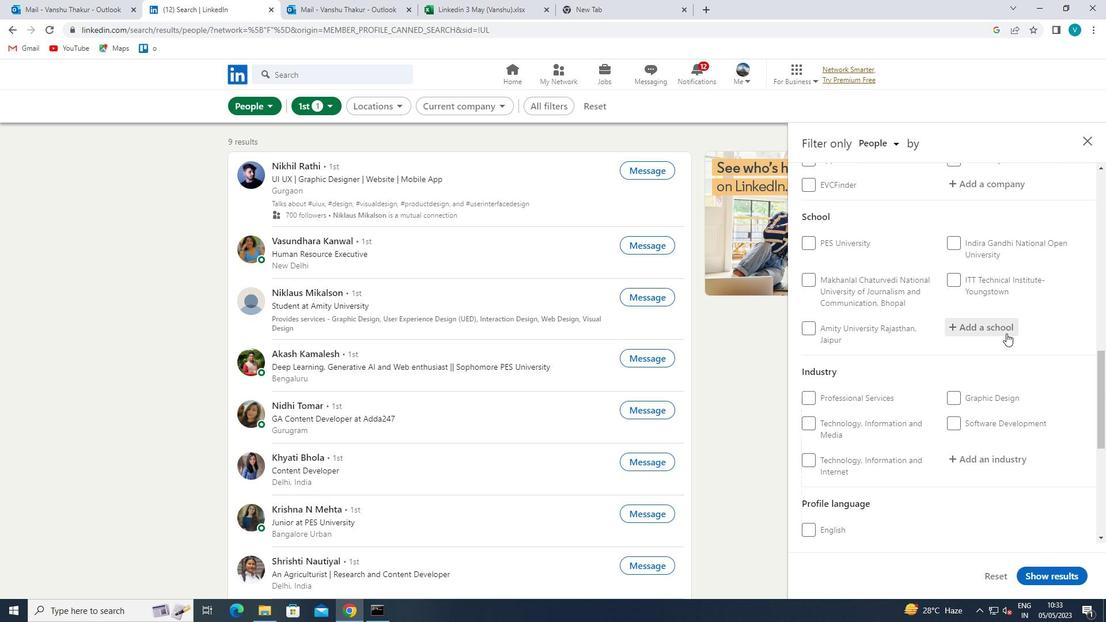 
Action: Mouse pressed left at (1008, 332)
Screenshot: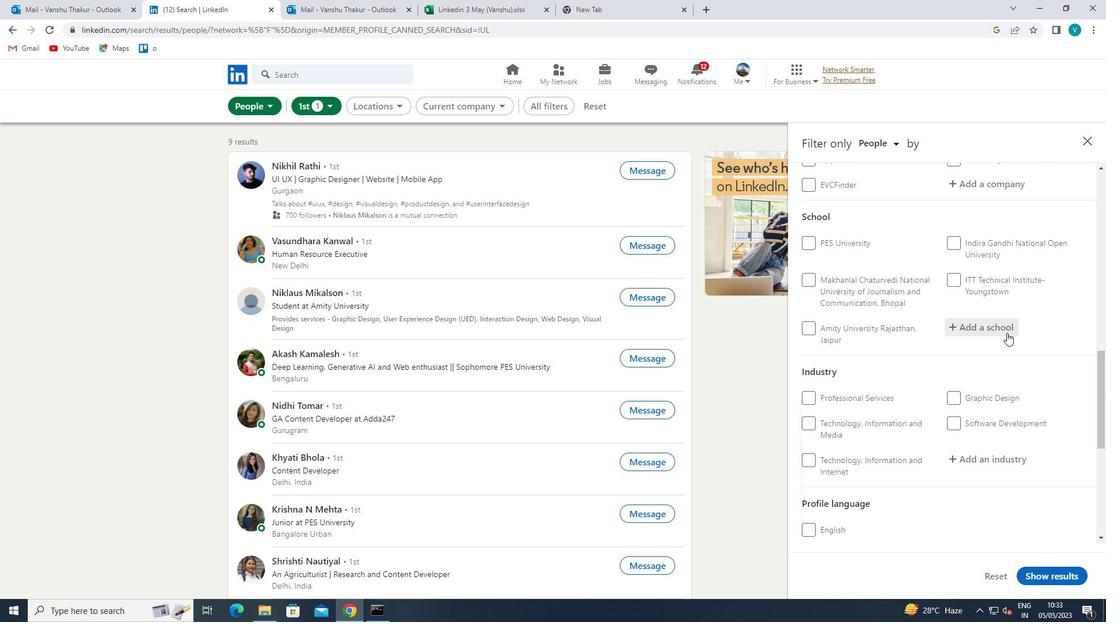 
Action: Key pressed <Key.shift>VEER<Key.space><Key.shift>SURENDRA
Screenshot: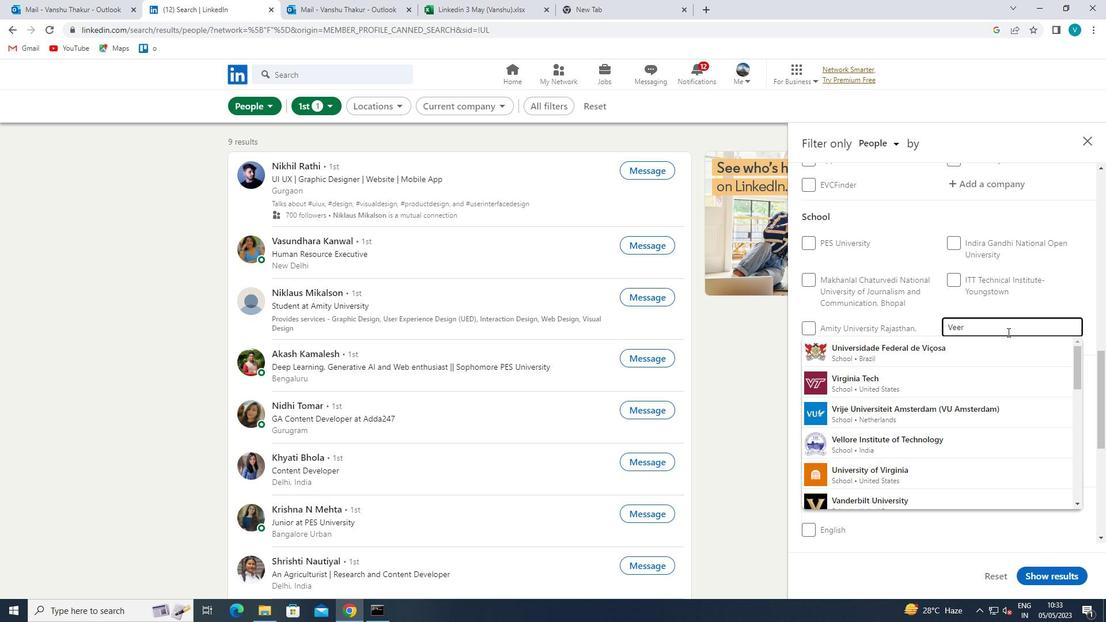 
Action: Mouse moved to (970, 353)
Screenshot: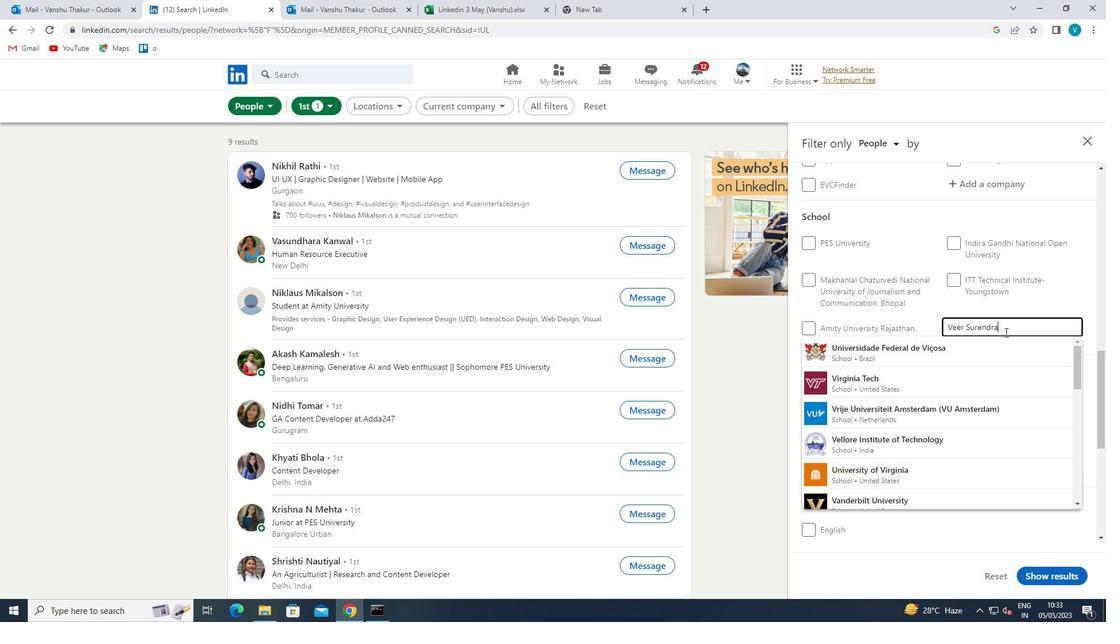 
Action: Mouse pressed left at (970, 353)
Screenshot: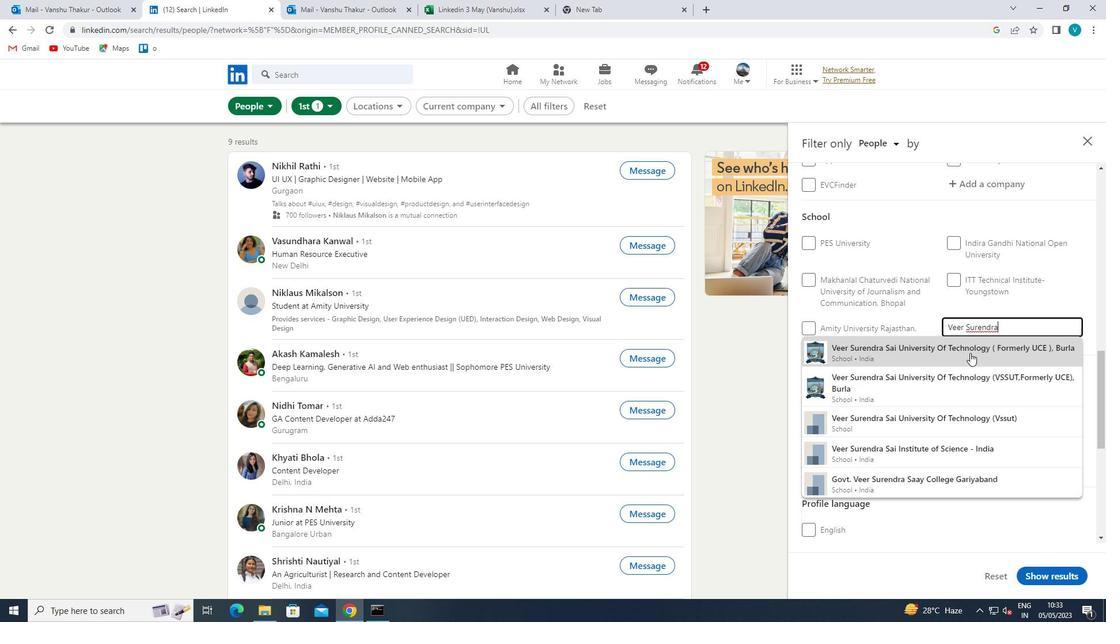 
Action: Mouse scrolled (970, 352) with delta (0, 0)
Screenshot: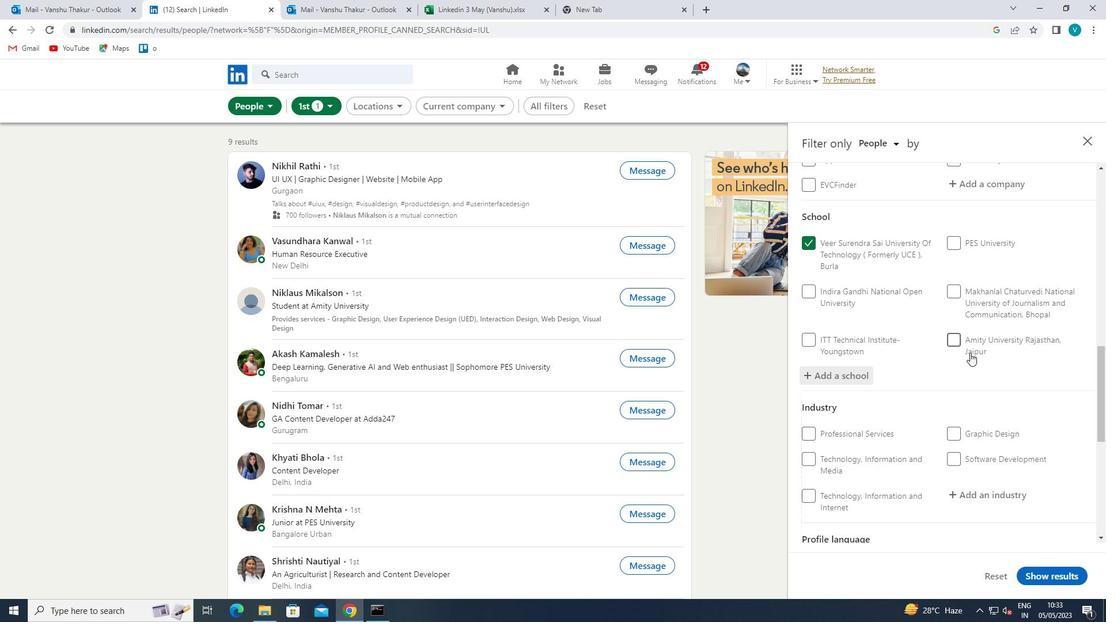 
Action: Mouse scrolled (970, 352) with delta (0, 0)
Screenshot: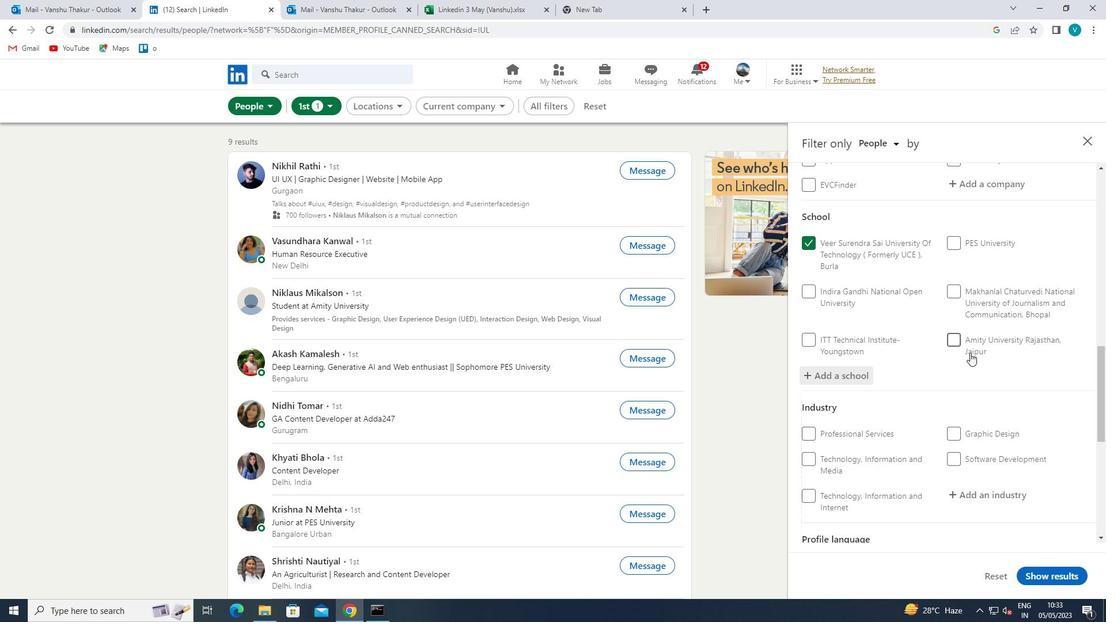 
Action: Mouse scrolled (970, 352) with delta (0, 0)
Screenshot: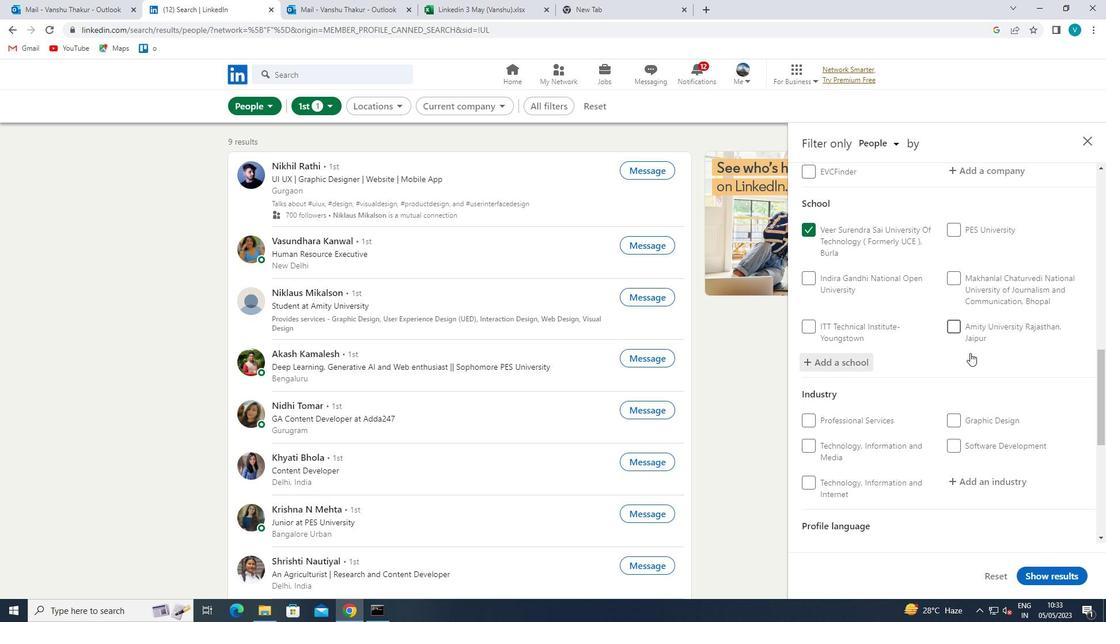 
Action: Mouse moved to (992, 325)
Screenshot: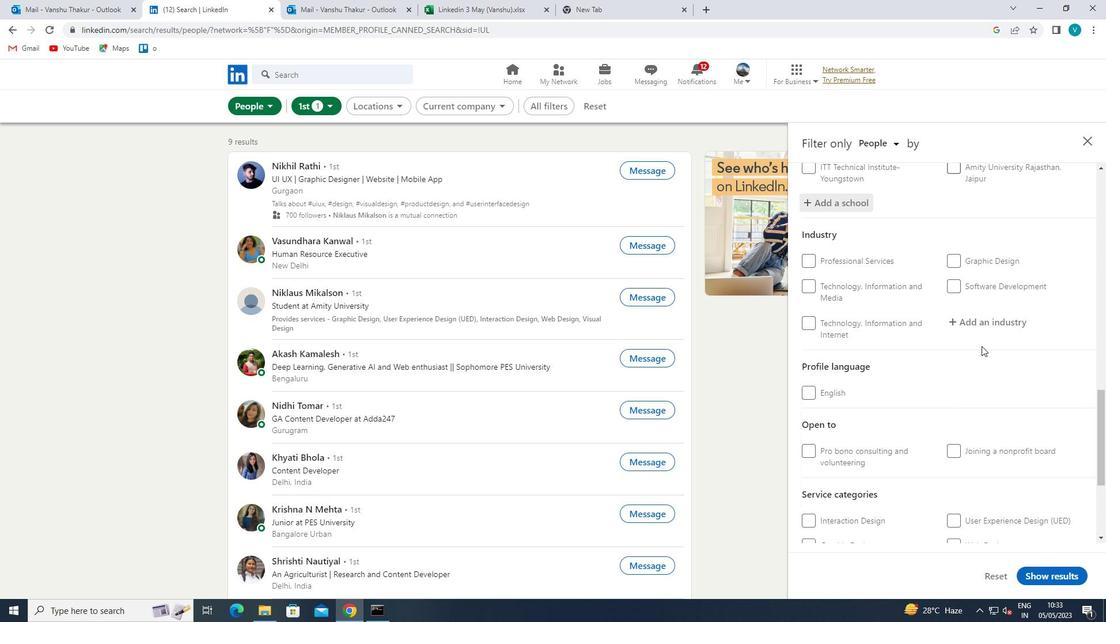 
Action: Mouse pressed left at (992, 325)
Screenshot: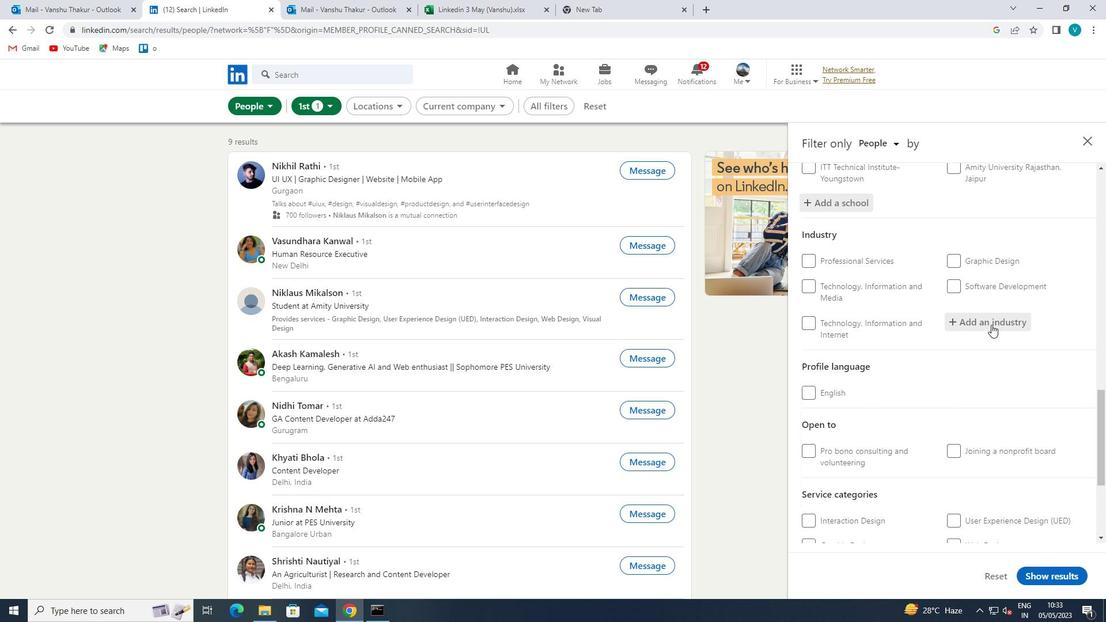 
Action: Key pressed <Key.shift>IT<Key.space><Key.shift>SYSTE
Screenshot: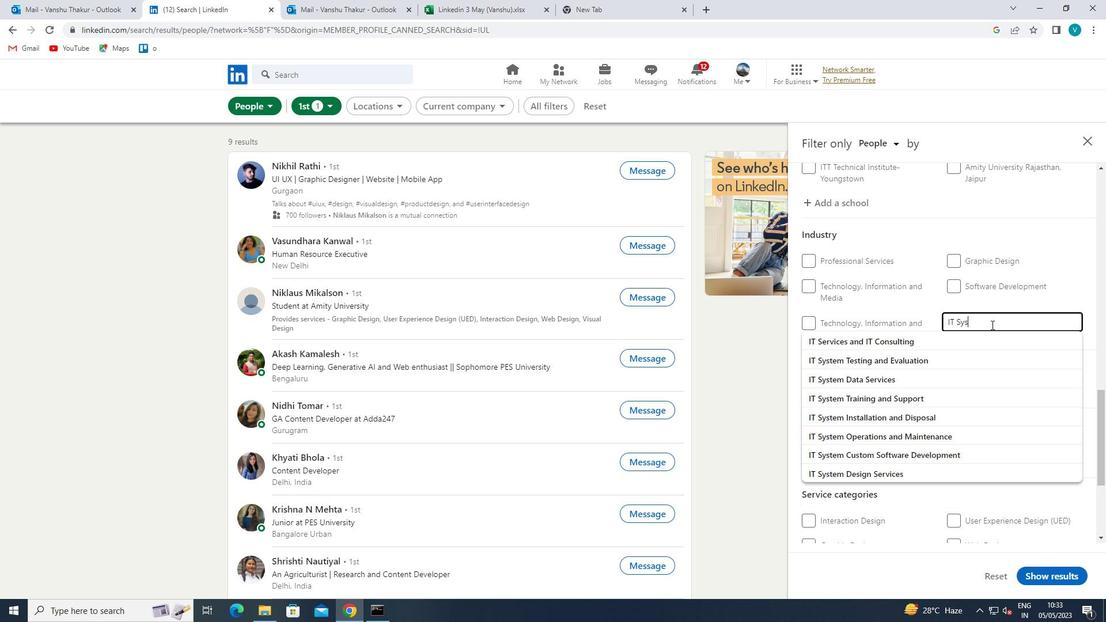 
Action: Mouse moved to (918, 374)
Screenshot: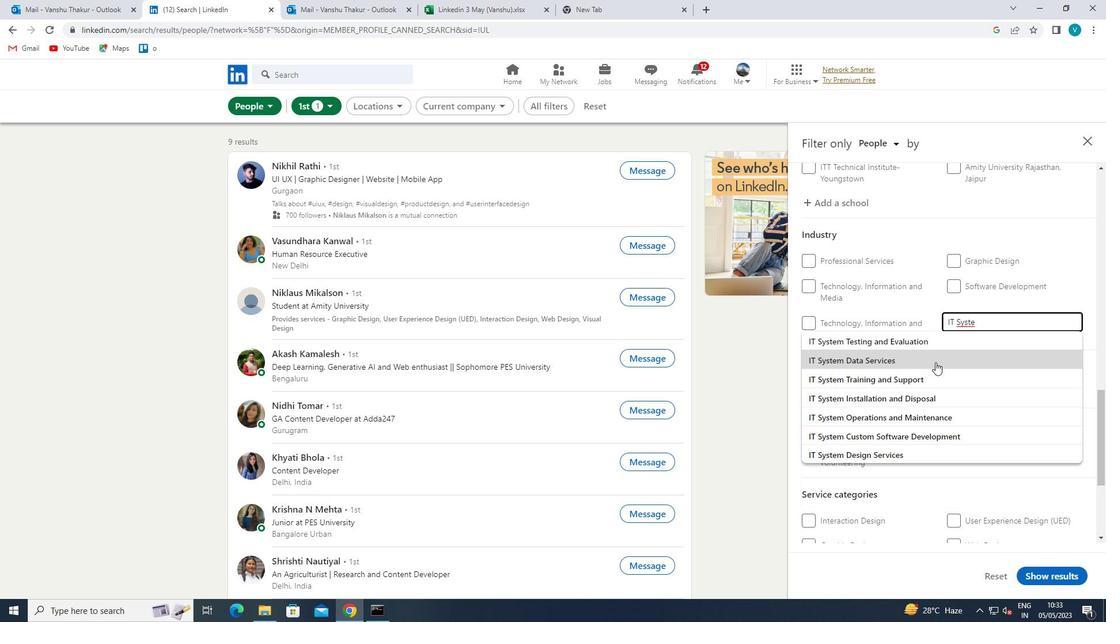
Action: Mouse pressed left at (918, 374)
Screenshot: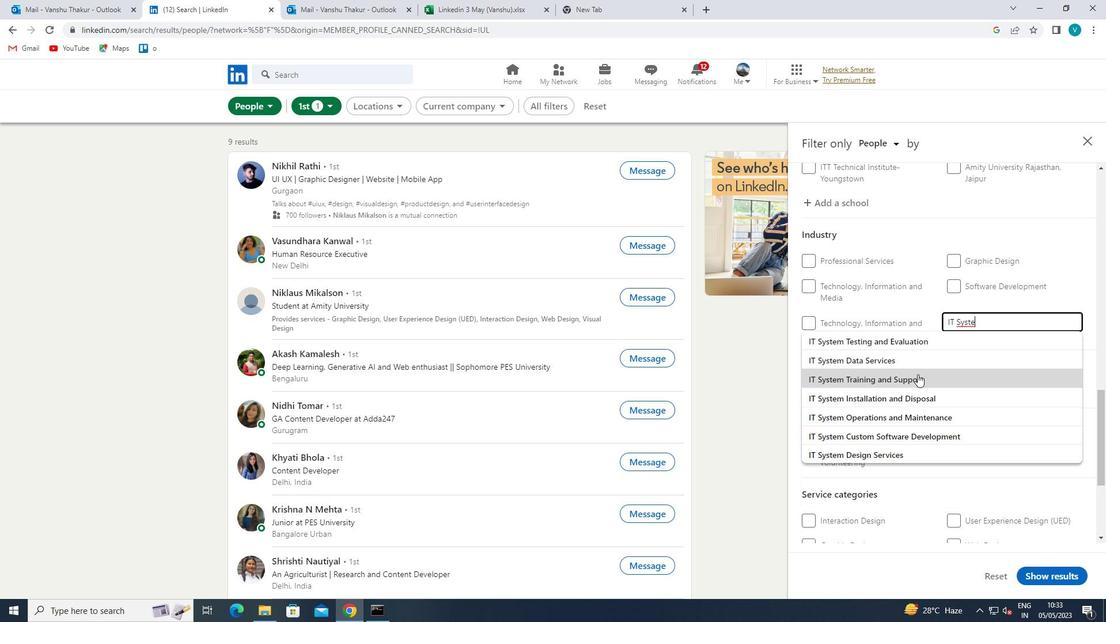 
Action: Mouse scrolled (918, 374) with delta (0, 0)
Screenshot: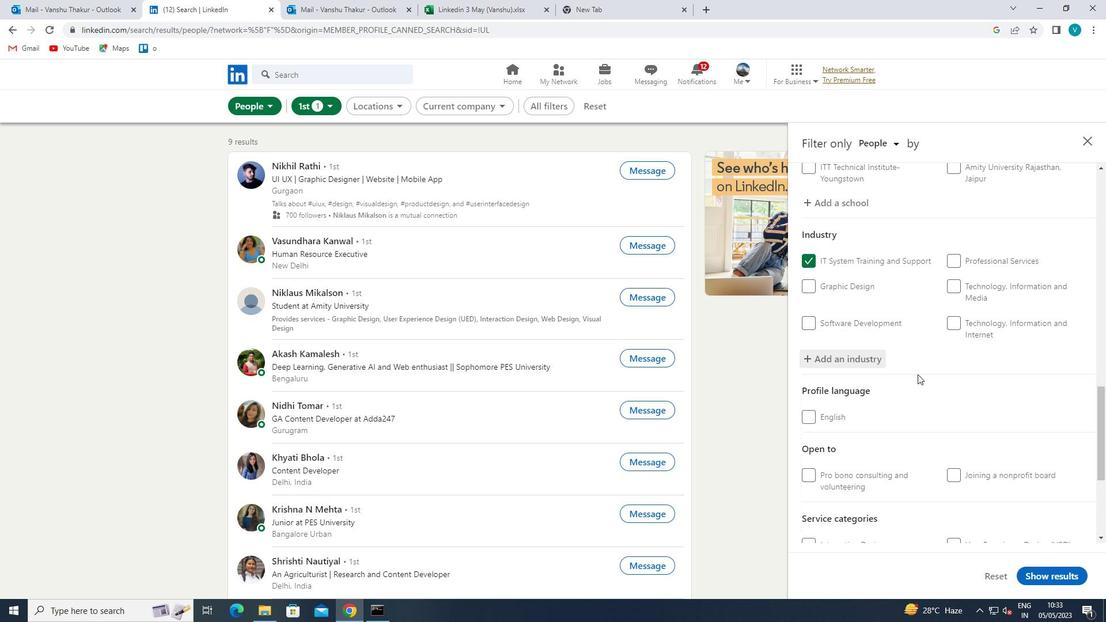 
Action: Mouse scrolled (918, 374) with delta (0, 0)
Screenshot: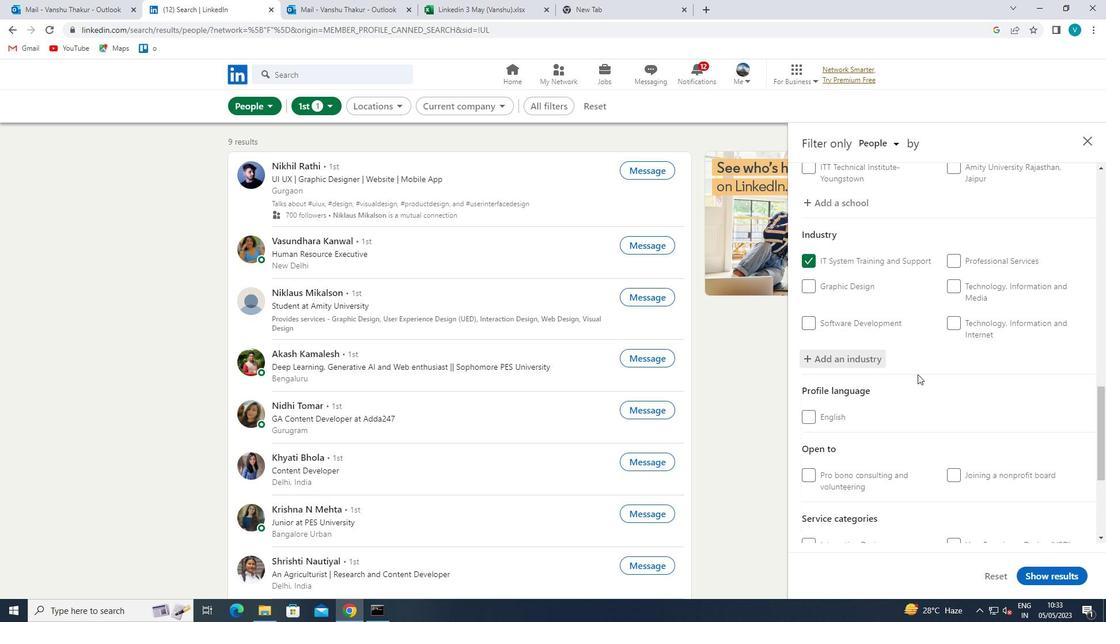 
Action: Mouse scrolled (918, 374) with delta (0, 0)
Screenshot: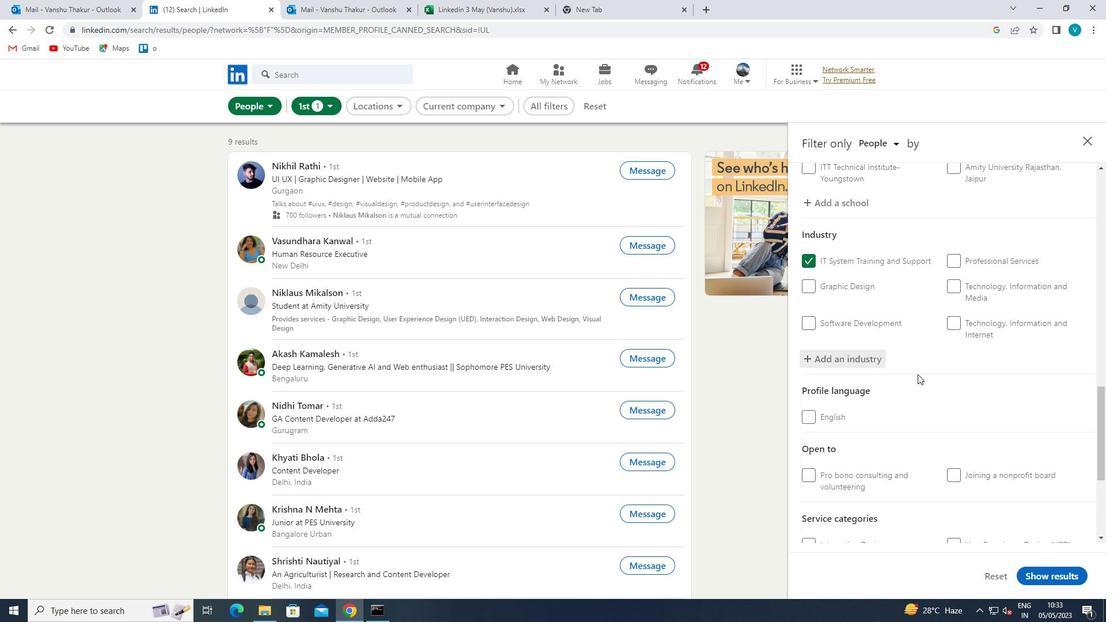
Action: Mouse scrolled (918, 374) with delta (0, 0)
Screenshot: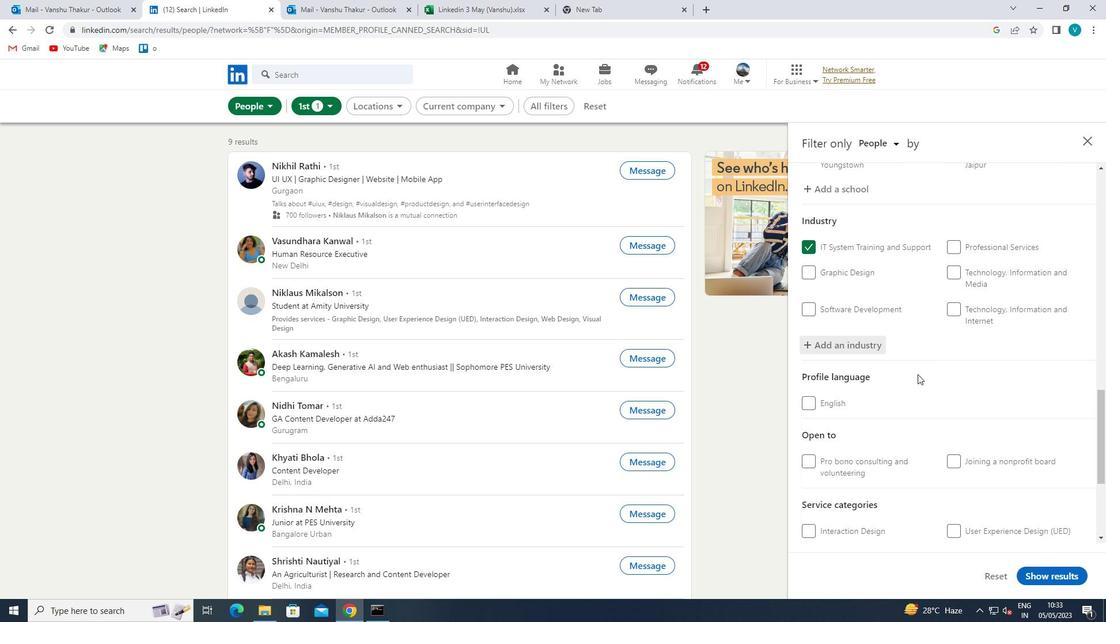 
Action: Mouse moved to (989, 385)
Screenshot: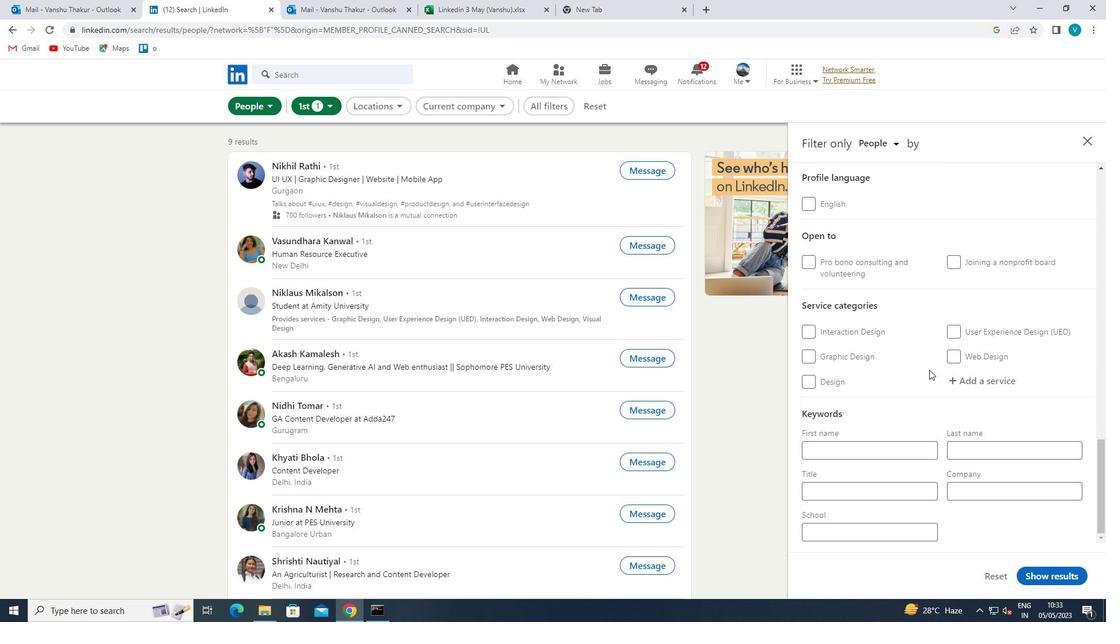 
Action: Mouse pressed left at (989, 385)
Screenshot: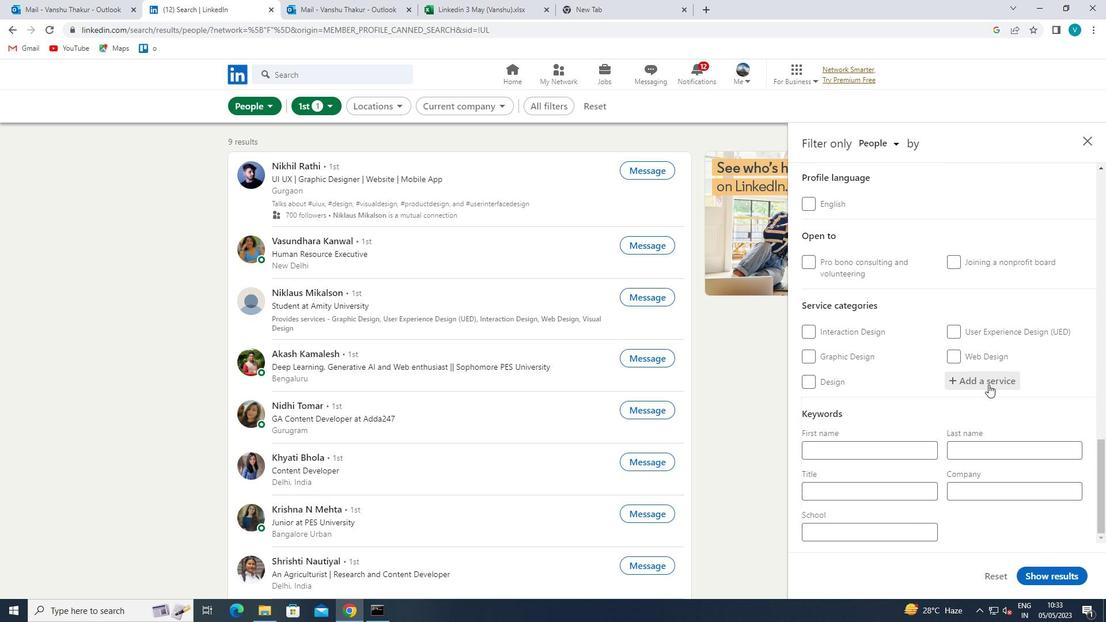 
Action: Key pressed <Key.shift>COPYWRITING
Screenshot: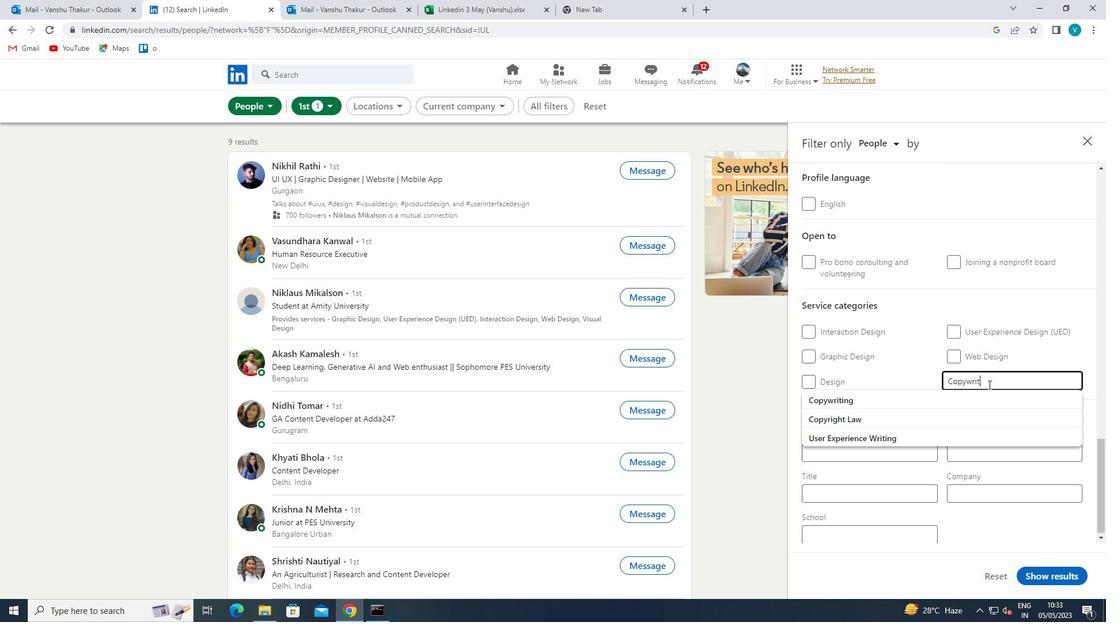 
Action: Mouse moved to (864, 393)
Screenshot: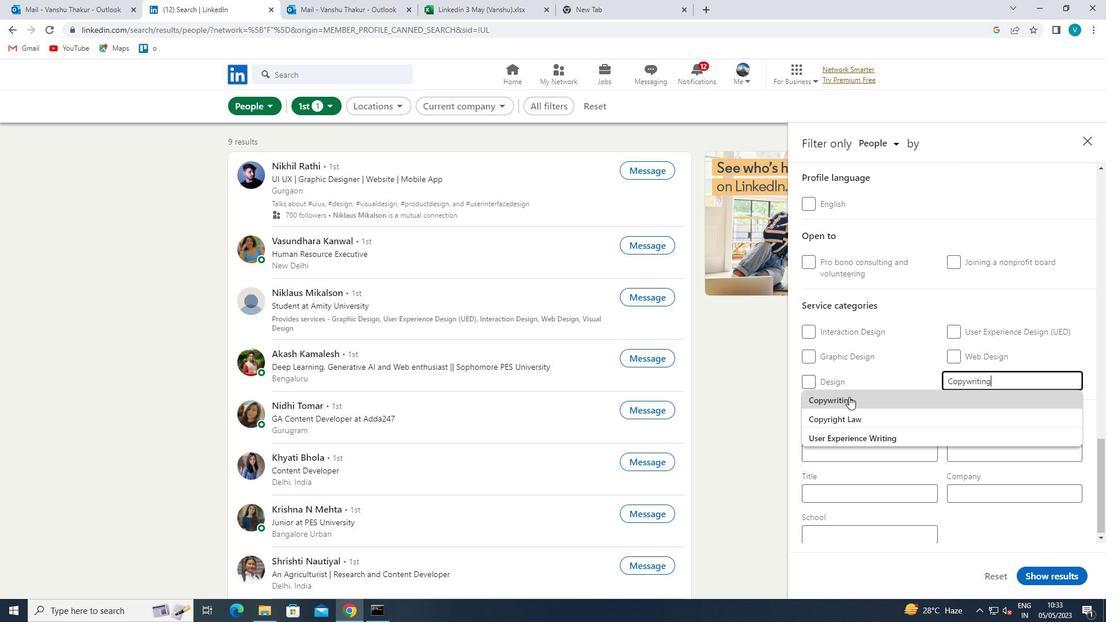 
Action: Mouse pressed left at (864, 393)
Screenshot: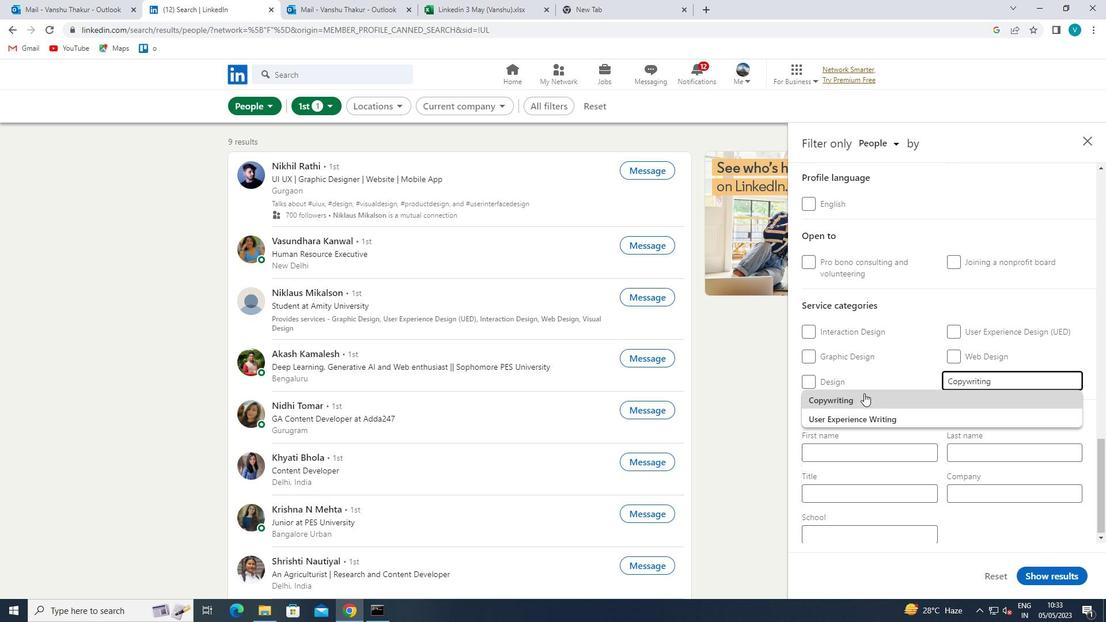 
Action: Mouse scrolled (864, 393) with delta (0, 0)
Screenshot: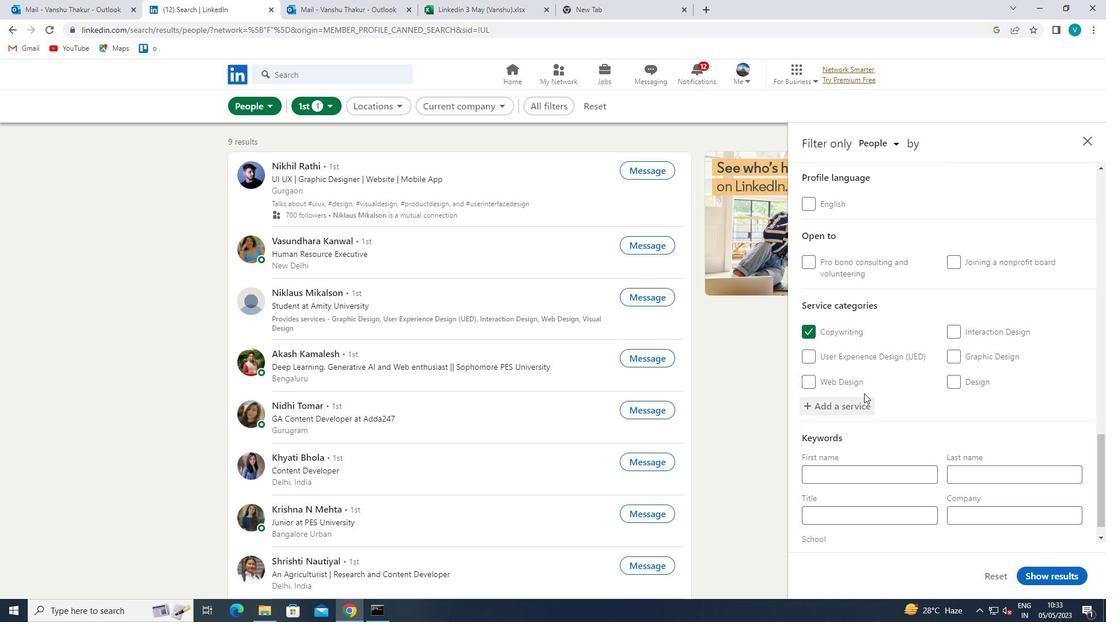 
Action: Mouse scrolled (864, 393) with delta (0, 0)
Screenshot: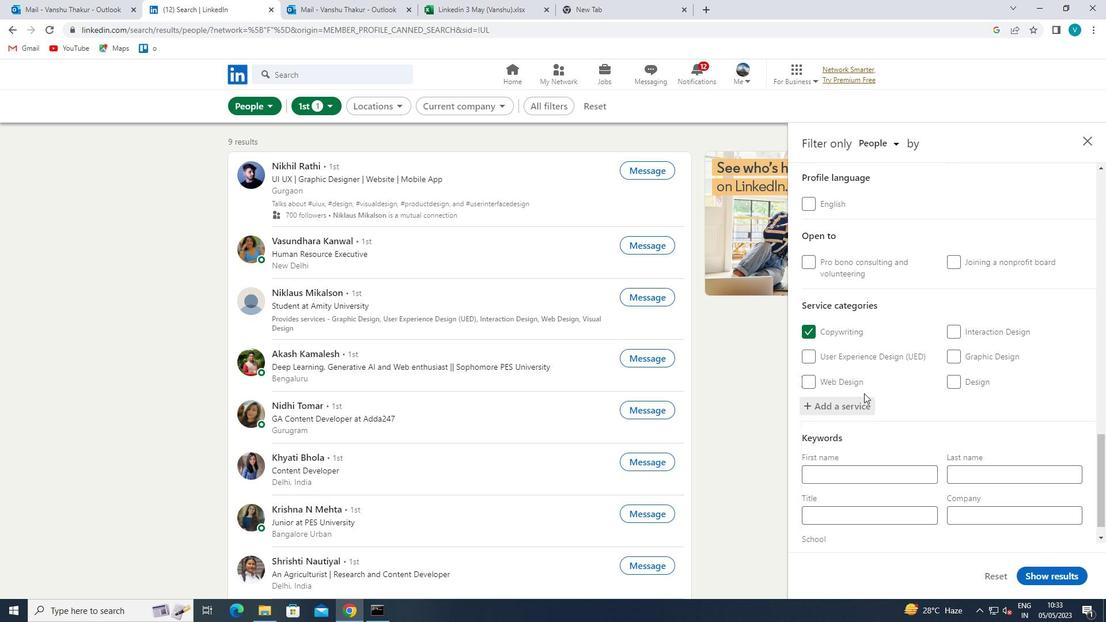 
Action: Mouse scrolled (864, 393) with delta (0, 0)
Screenshot: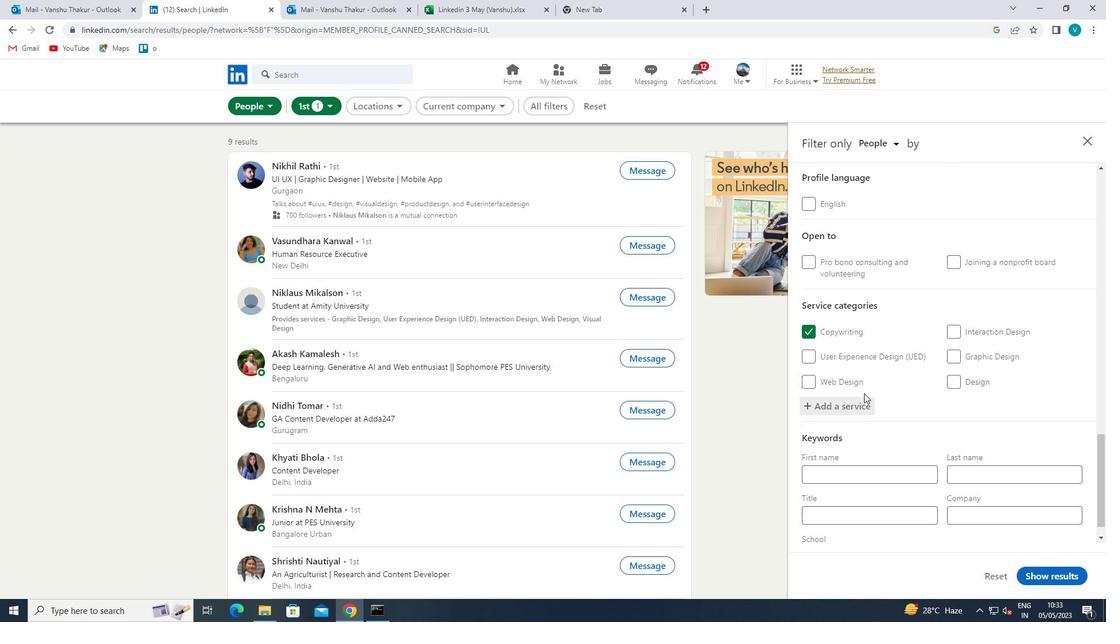 
Action: Mouse moved to (871, 494)
Screenshot: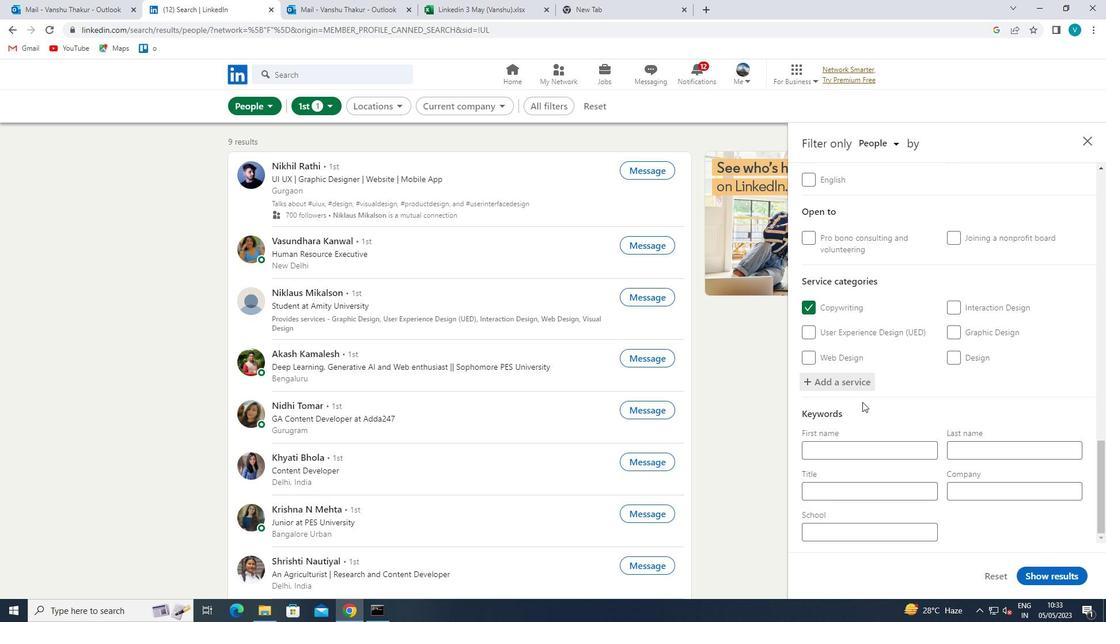 
Action: Mouse pressed left at (871, 494)
Screenshot: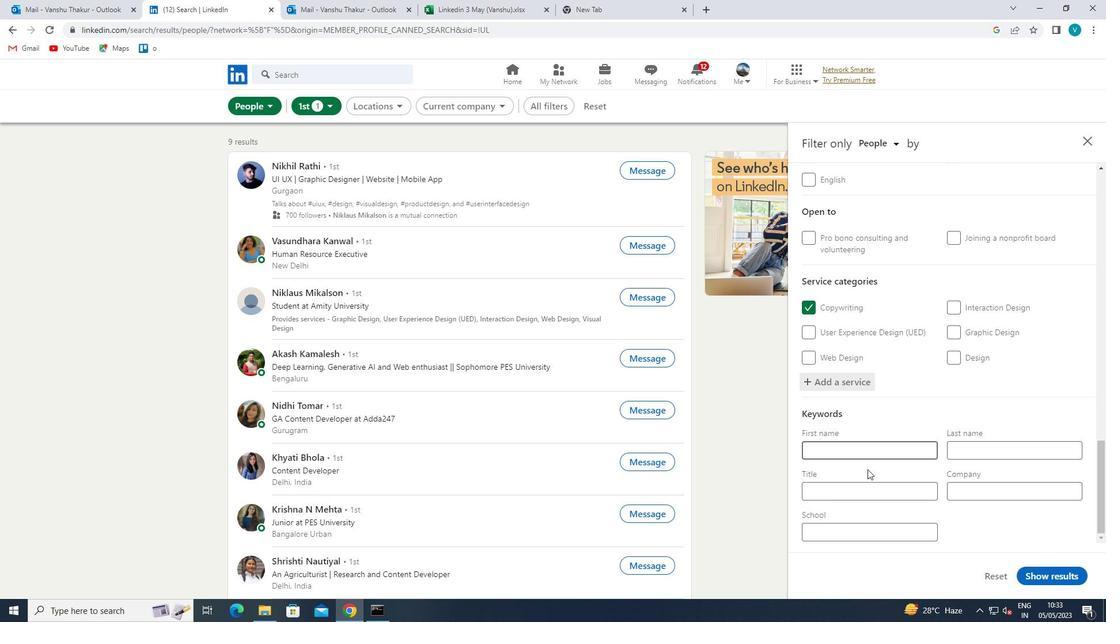 
Action: Key pressed <Key.shift>ANIMAL<Key.space><Key.shift>SHELTER<Key.space><Key.shift>WORKER
Screenshot: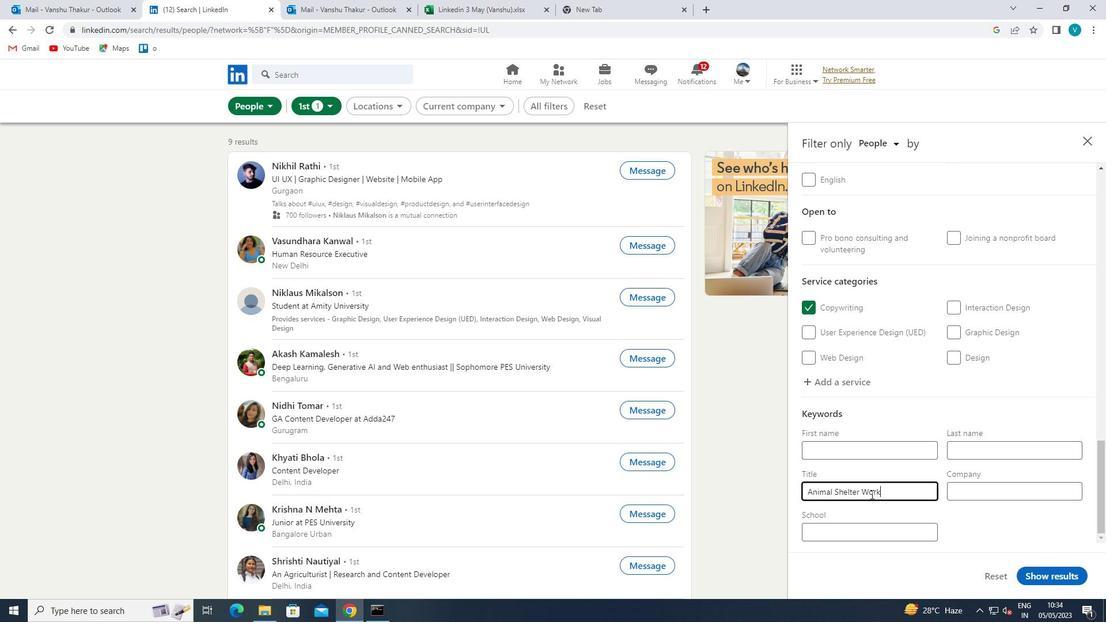 
Action: Mouse moved to (1065, 576)
Screenshot: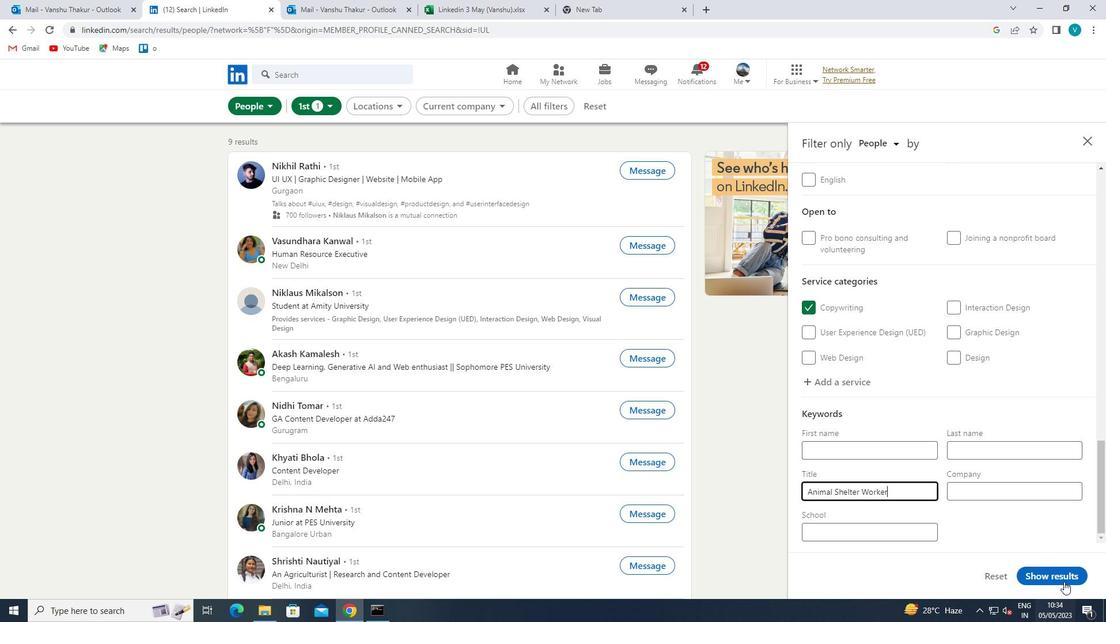 
Action: Mouse pressed left at (1065, 576)
Screenshot: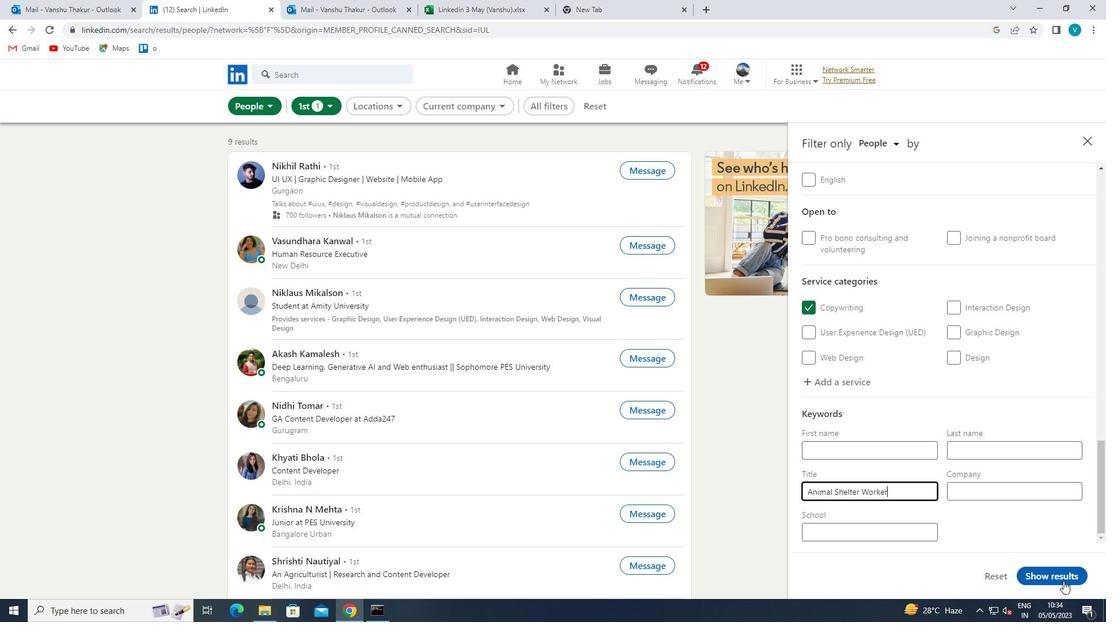 
